 Task: Create a blank project AztecTech with privacy Public and default view as List and in the team Taskers . Create three sections in the project as To-Do, Doing and Done
Action: Mouse moved to (99, 295)
Screenshot: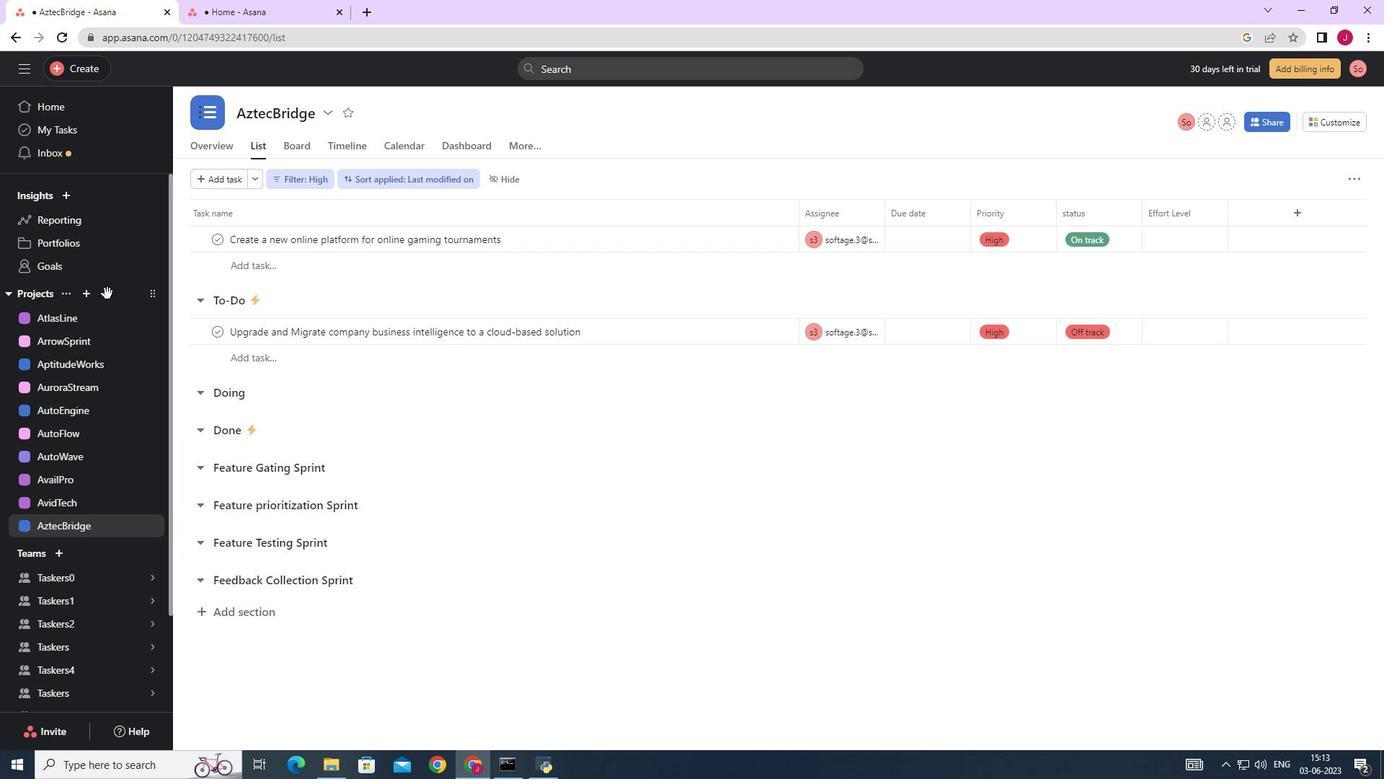 
Action: Mouse pressed left at (99, 295)
Screenshot: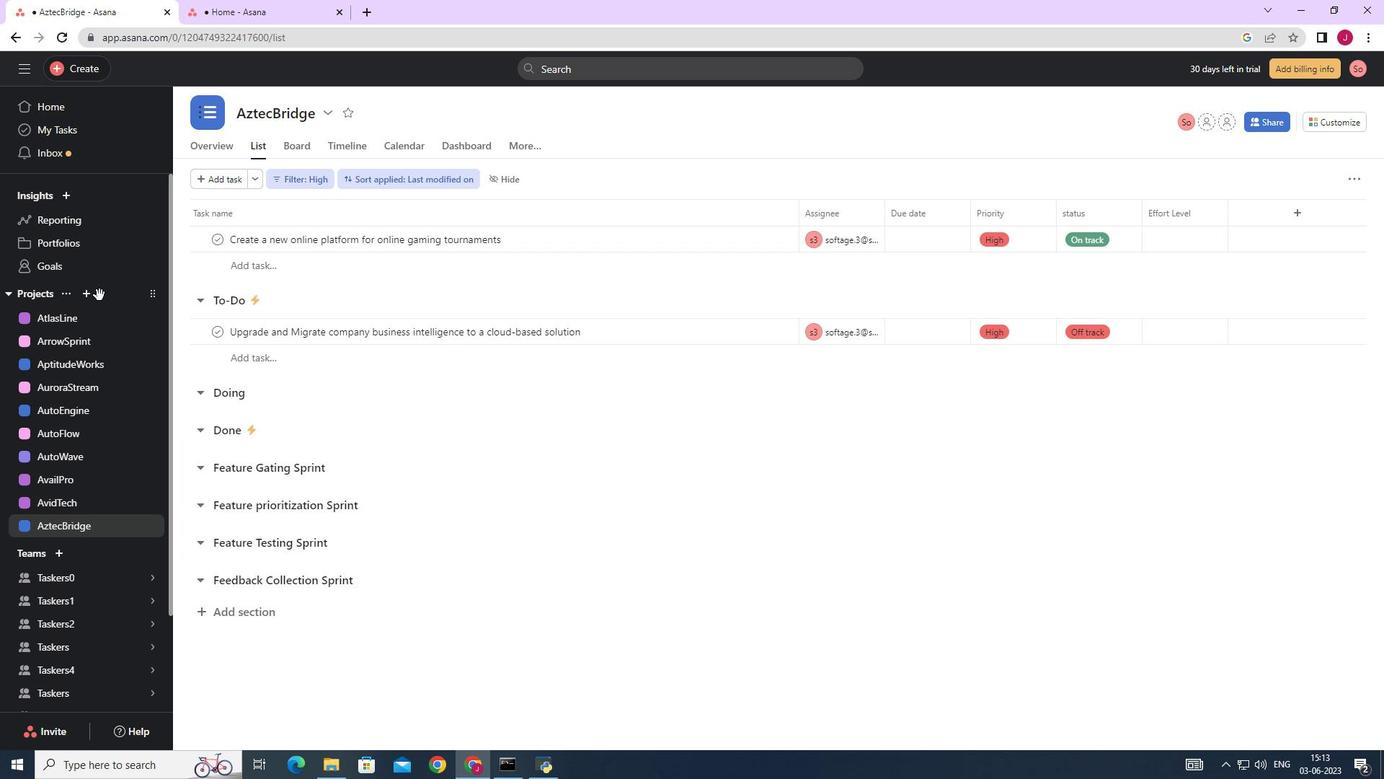 
Action: Mouse moved to (80, 299)
Screenshot: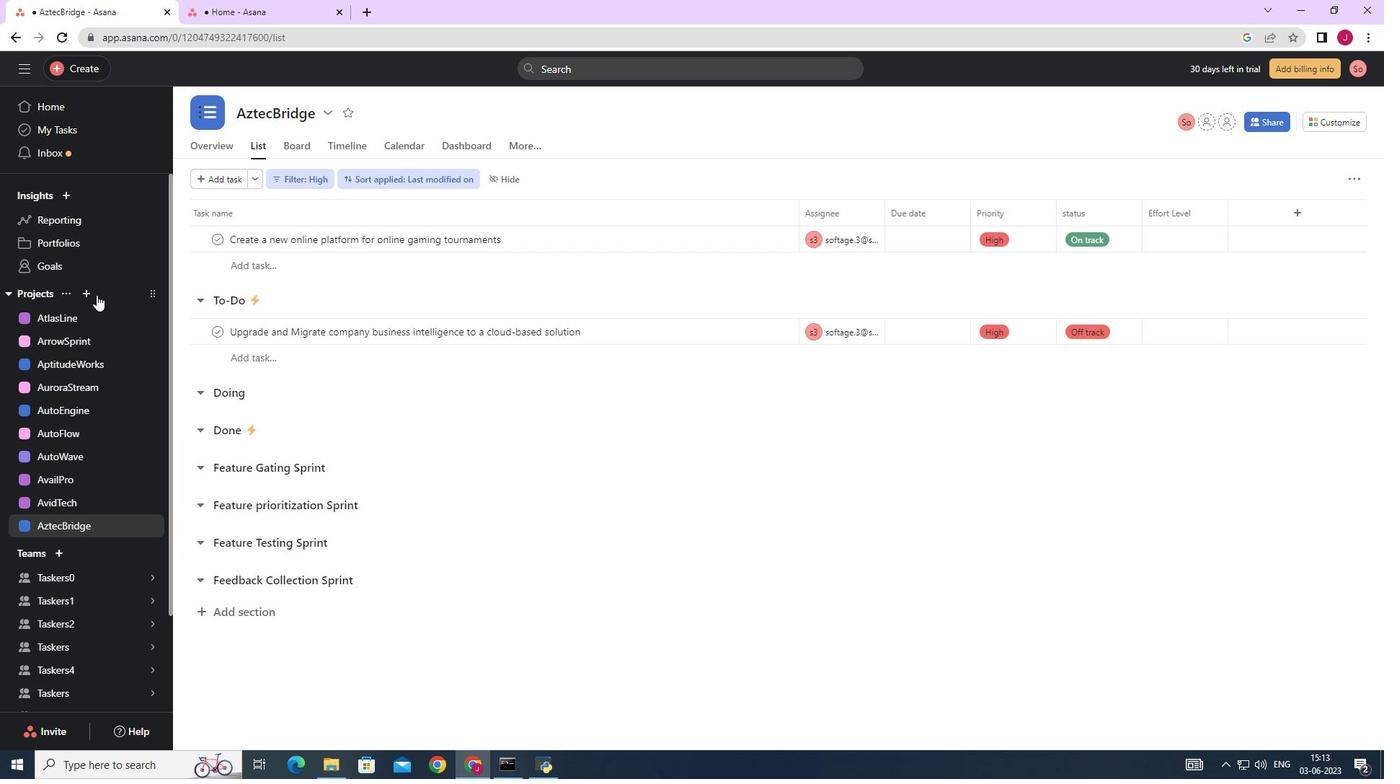 
Action: Mouse pressed left at (80, 299)
Screenshot: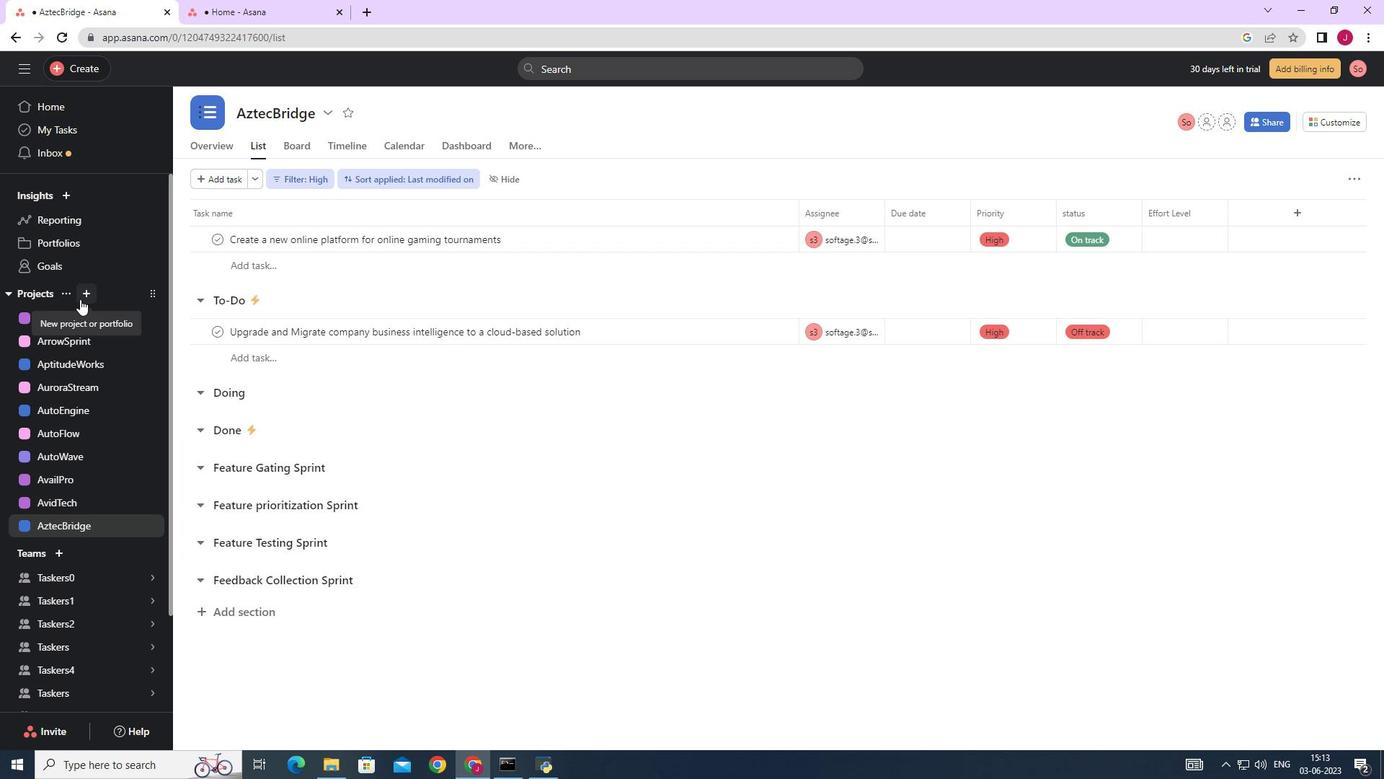 
Action: Mouse moved to (129, 319)
Screenshot: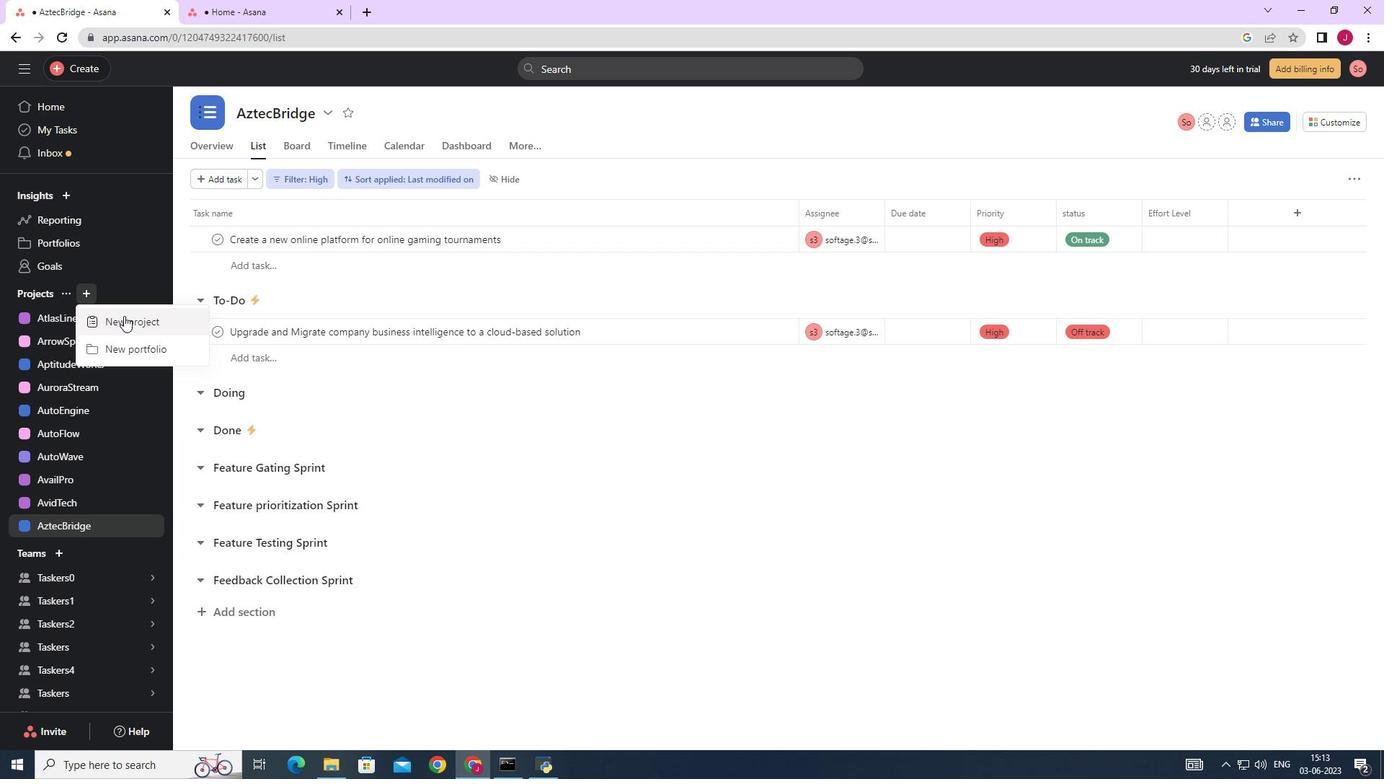 
Action: Mouse pressed left at (129, 319)
Screenshot: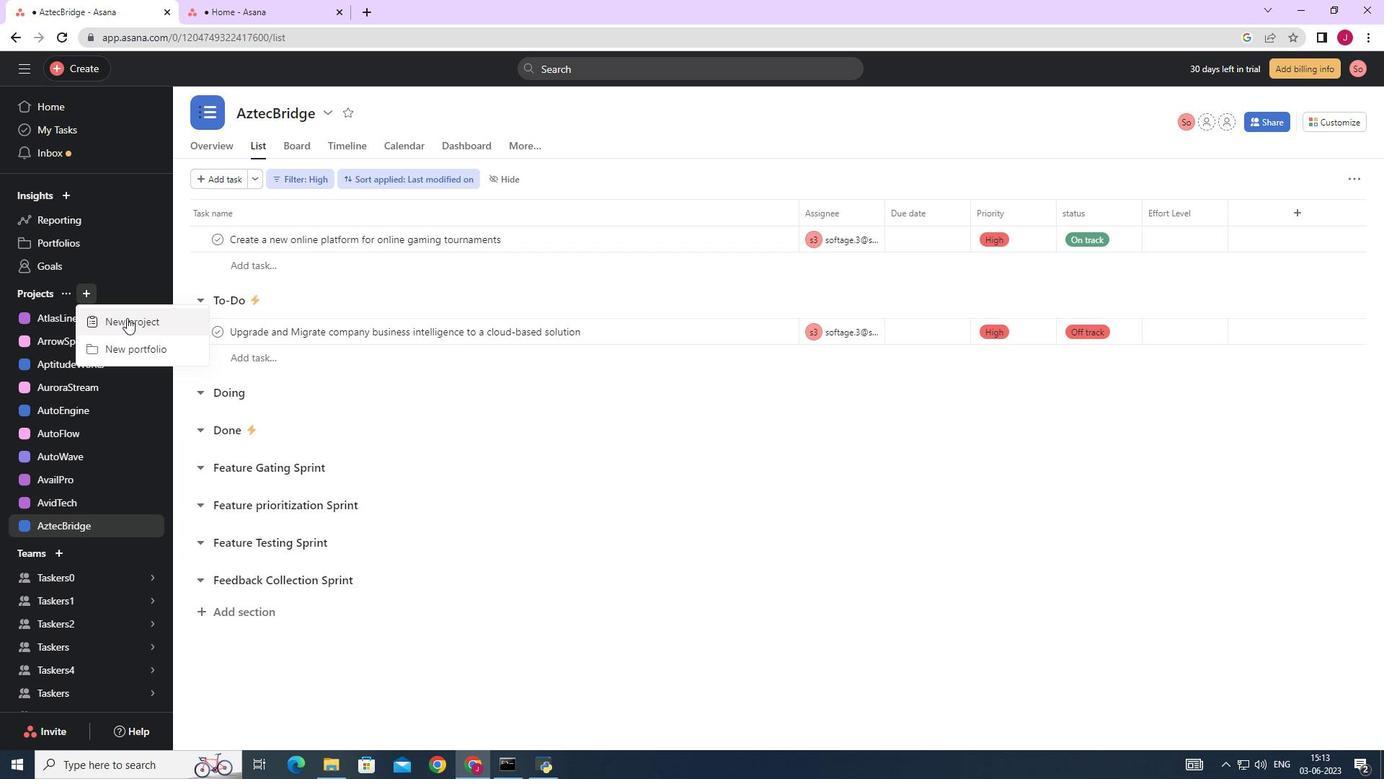 
Action: Mouse moved to (571, 292)
Screenshot: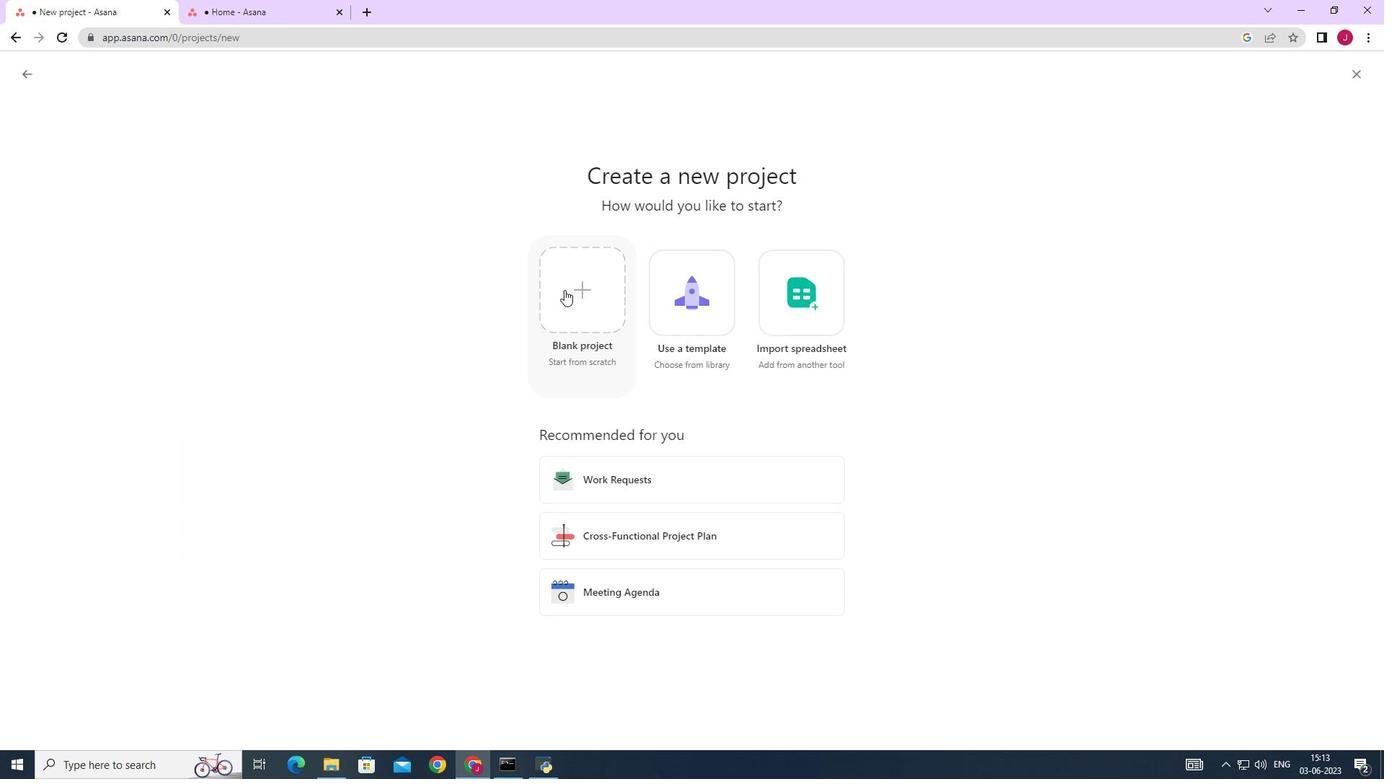 
Action: Mouse pressed left at (571, 292)
Screenshot: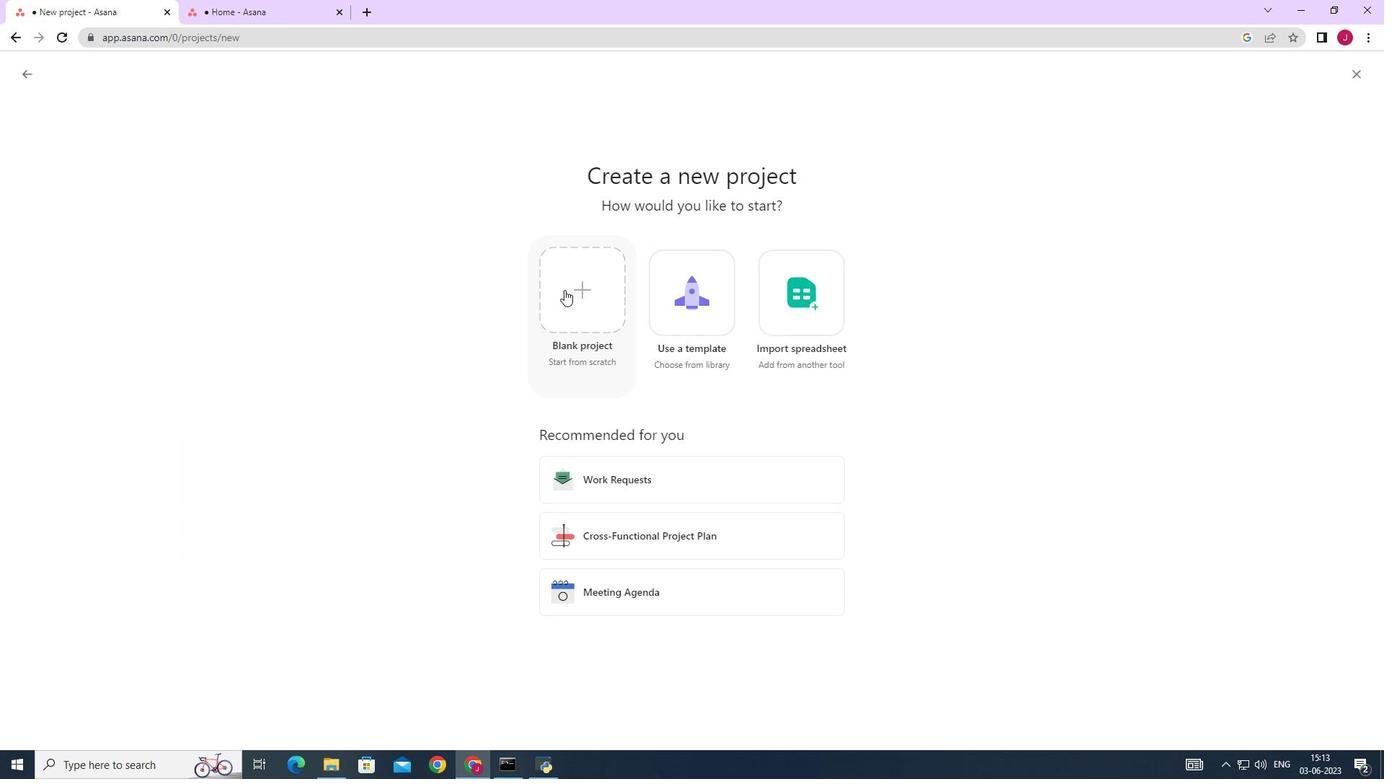 
Action: Mouse moved to (380, 186)
Screenshot: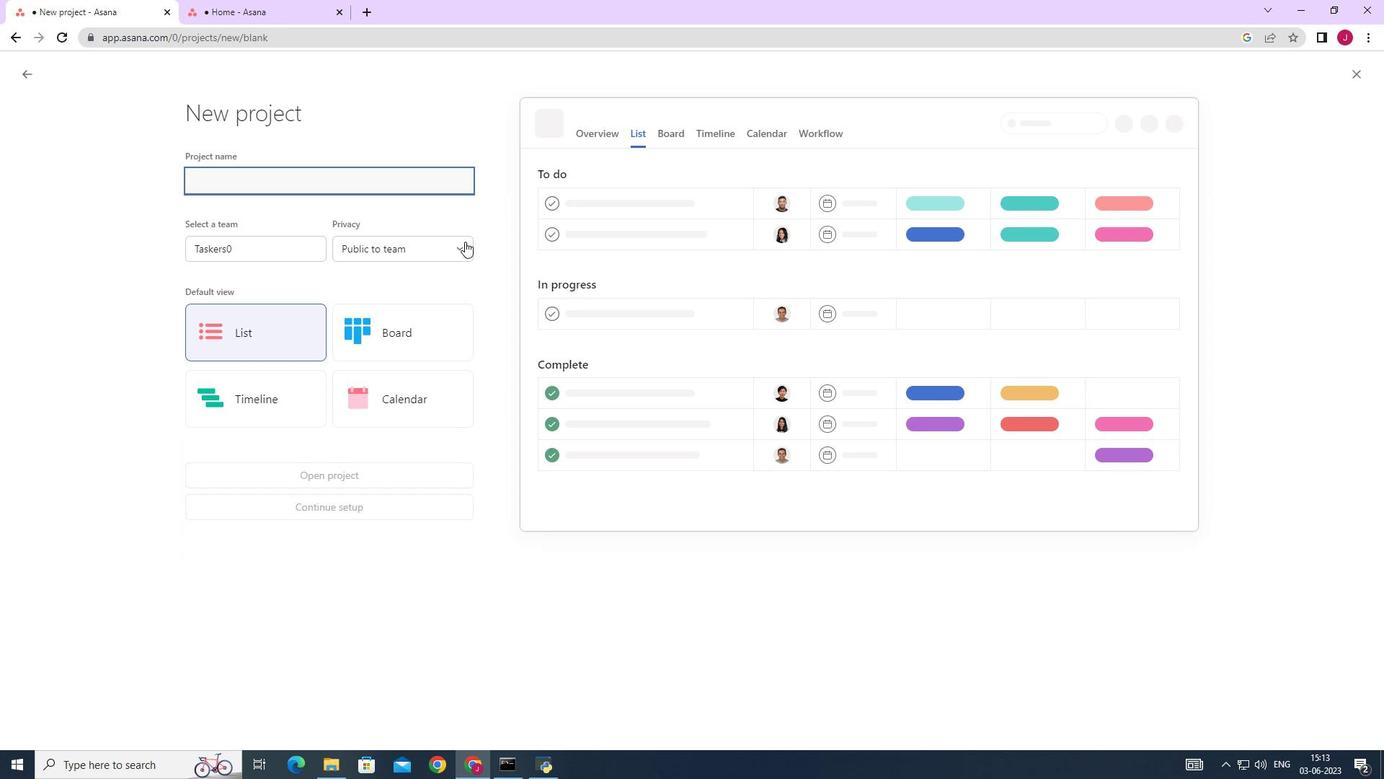 
Action: Key pressed <Key.caps_lock>A<Key.caps_lock>ztec<Key.space><Key.caps_lock><Key.backspace><Key.caps_lock><Key.caps_lock>T<Key.caps_lock>ech
Screenshot: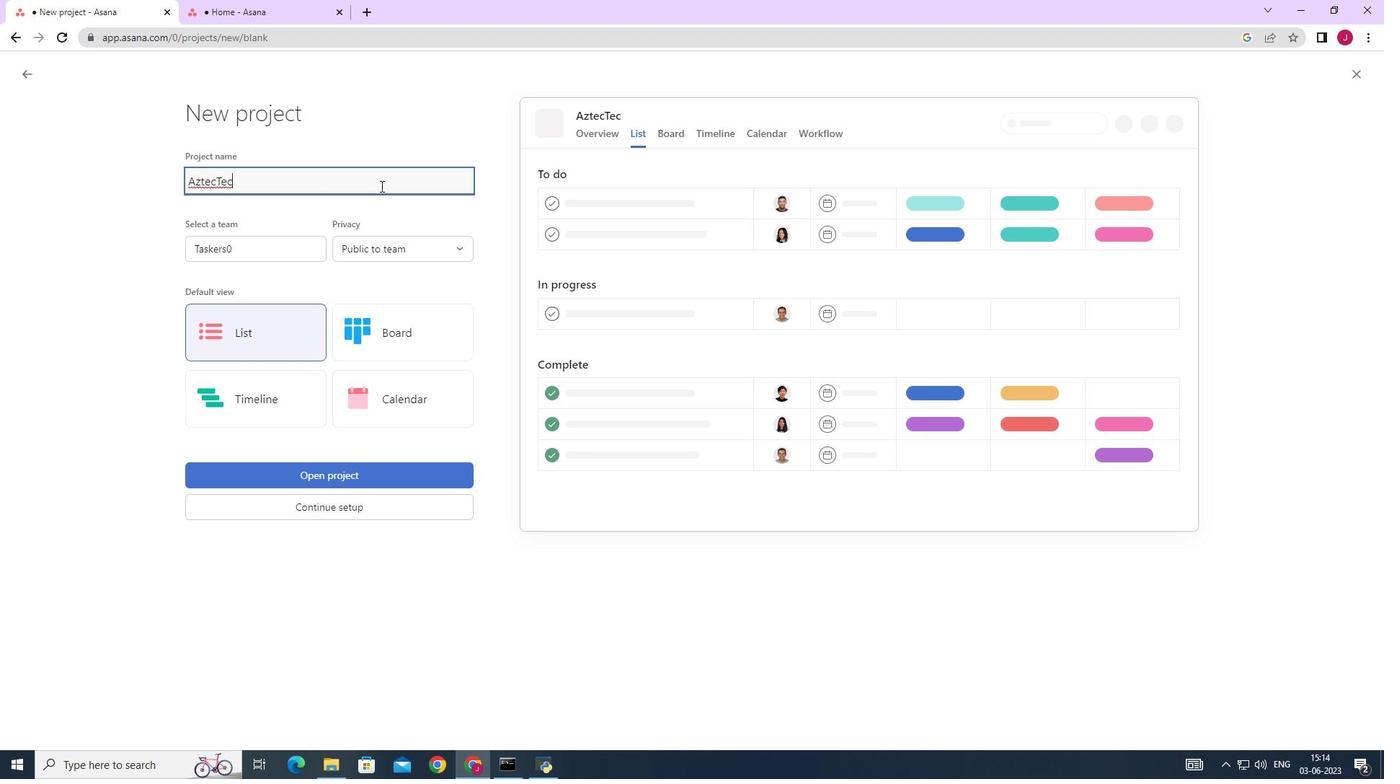 
Action: Mouse moved to (300, 239)
Screenshot: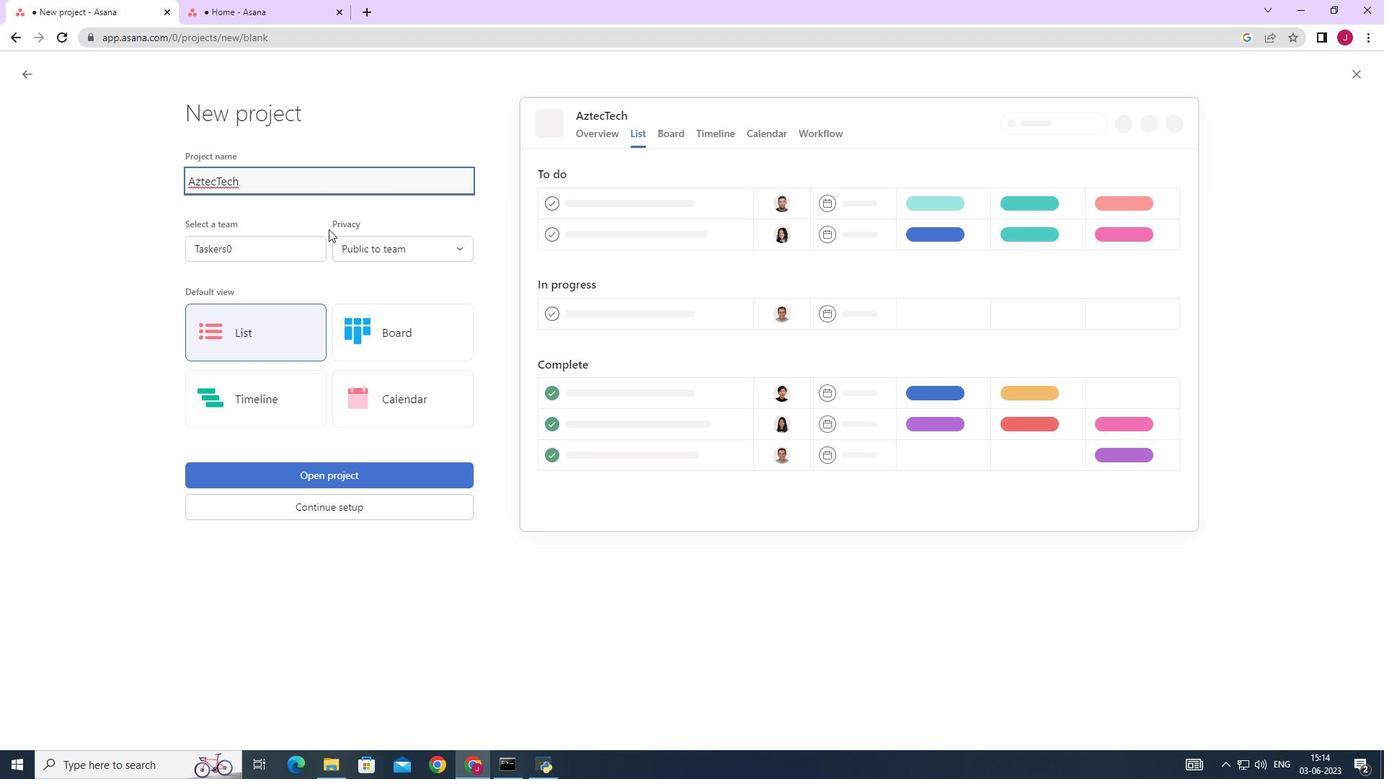 
Action: Mouse pressed left at (300, 239)
Screenshot: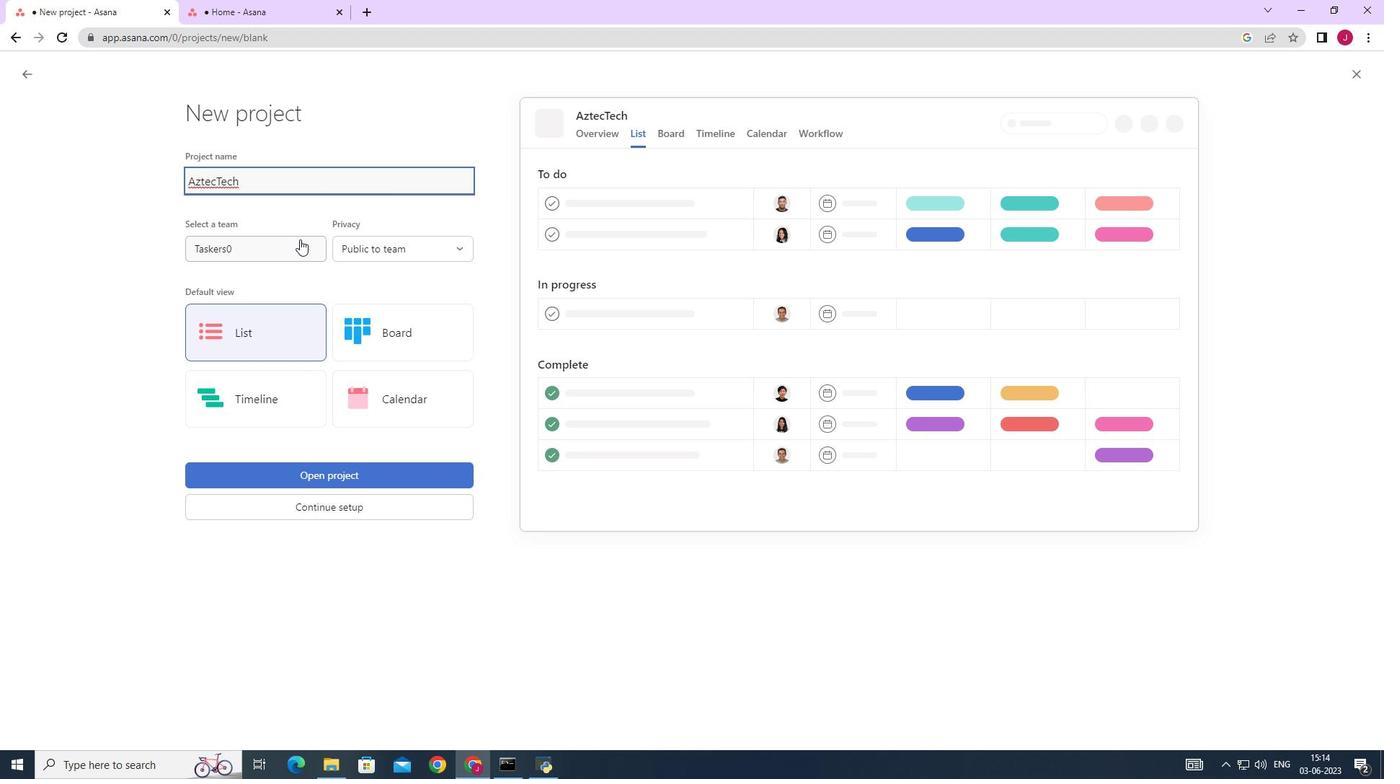 
Action: Mouse moved to (304, 268)
Screenshot: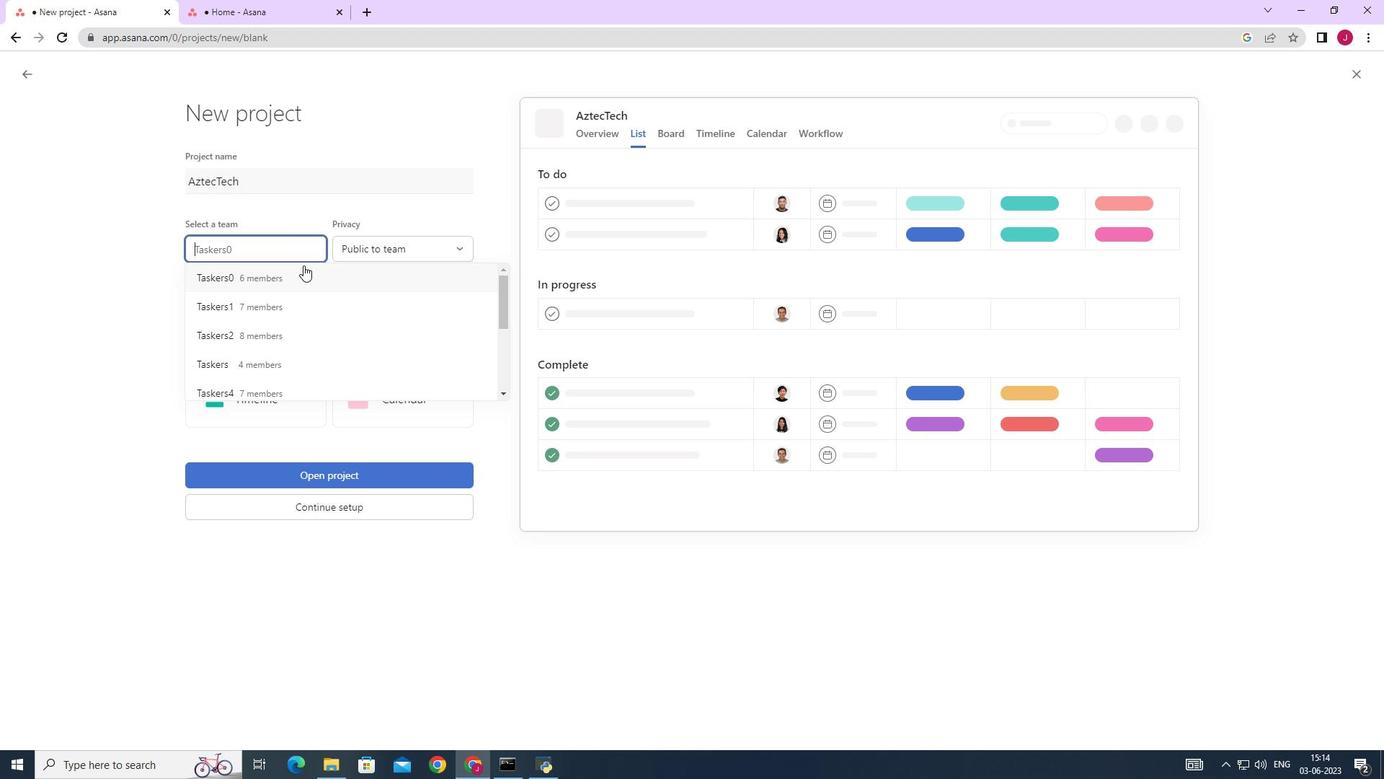 
Action: Mouse pressed left at (304, 268)
Screenshot: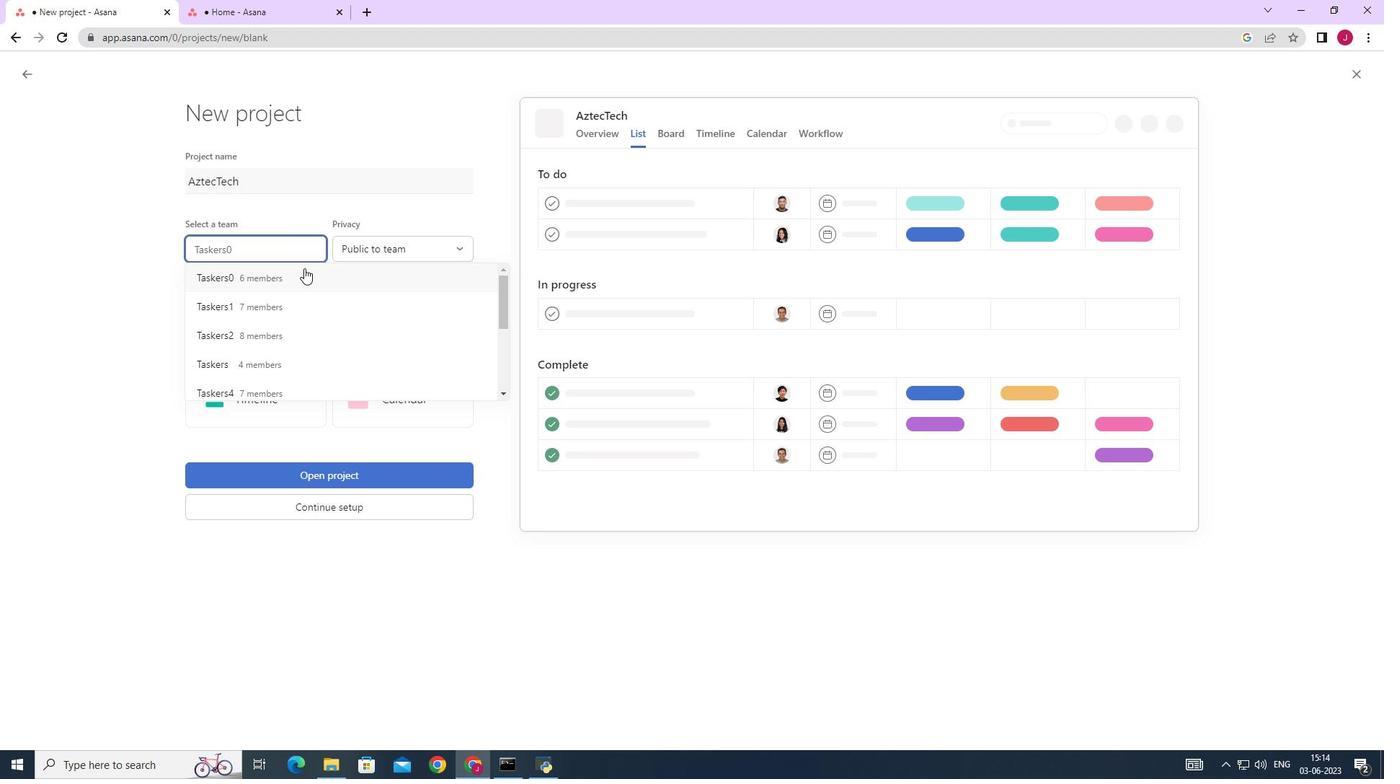 
Action: Mouse moved to (406, 238)
Screenshot: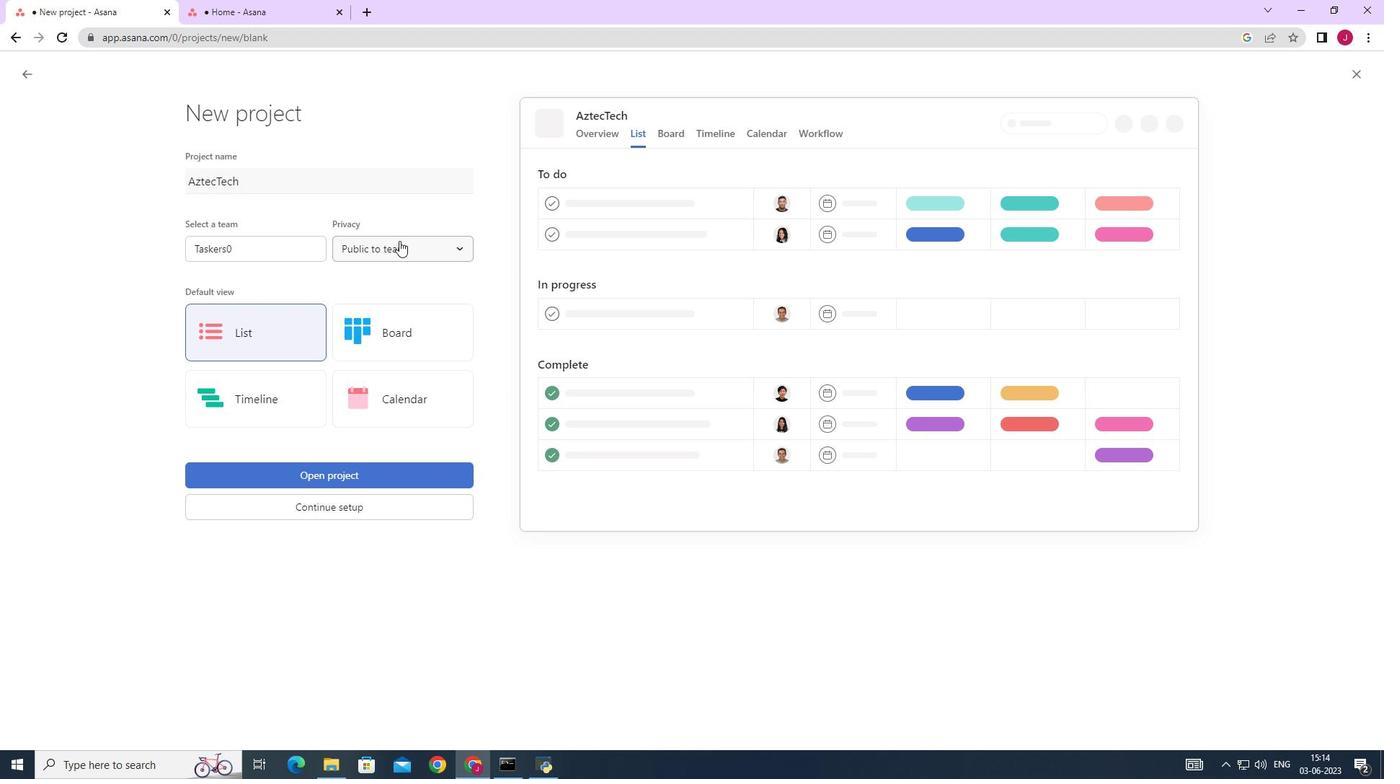 
Action: Mouse pressed left at (406, 238)
Screenshot: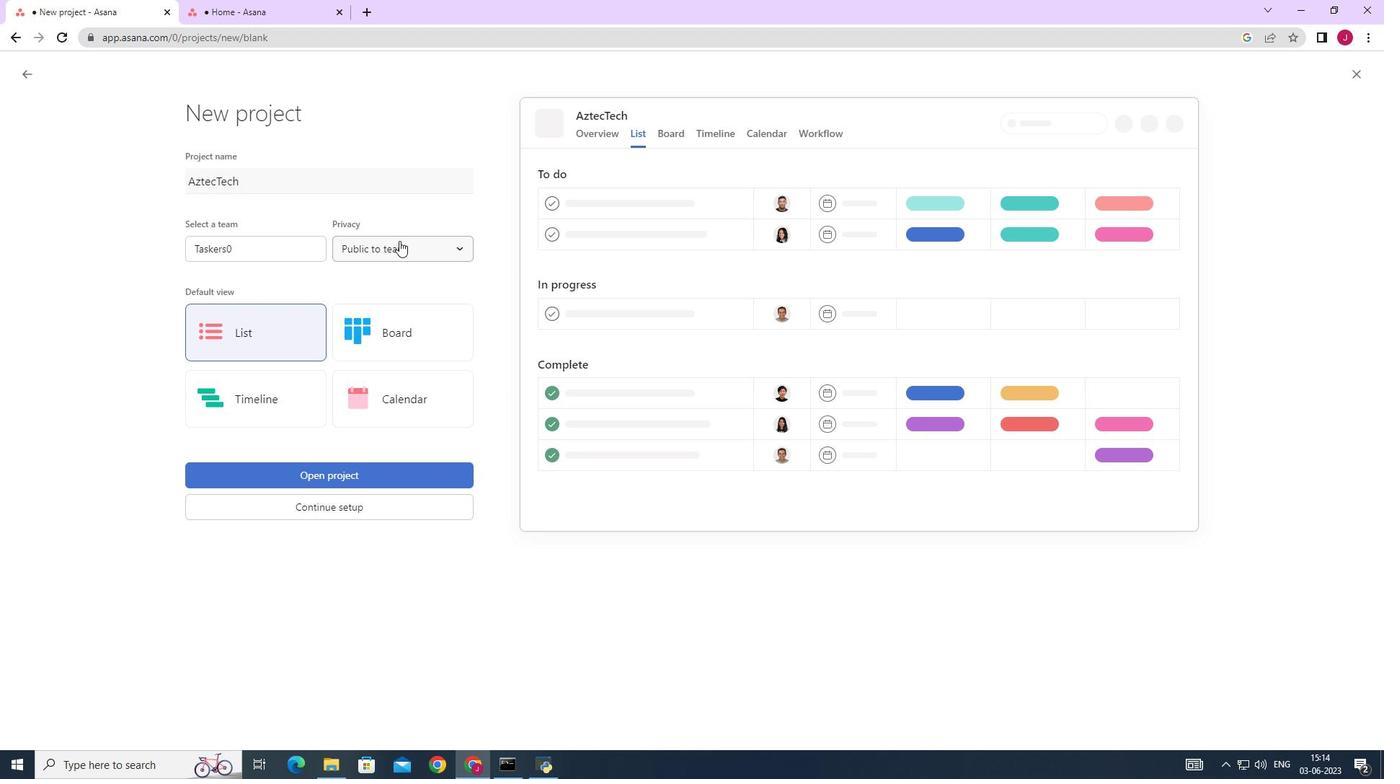
Action: Mouse moved to (412, 271)
Screenshot: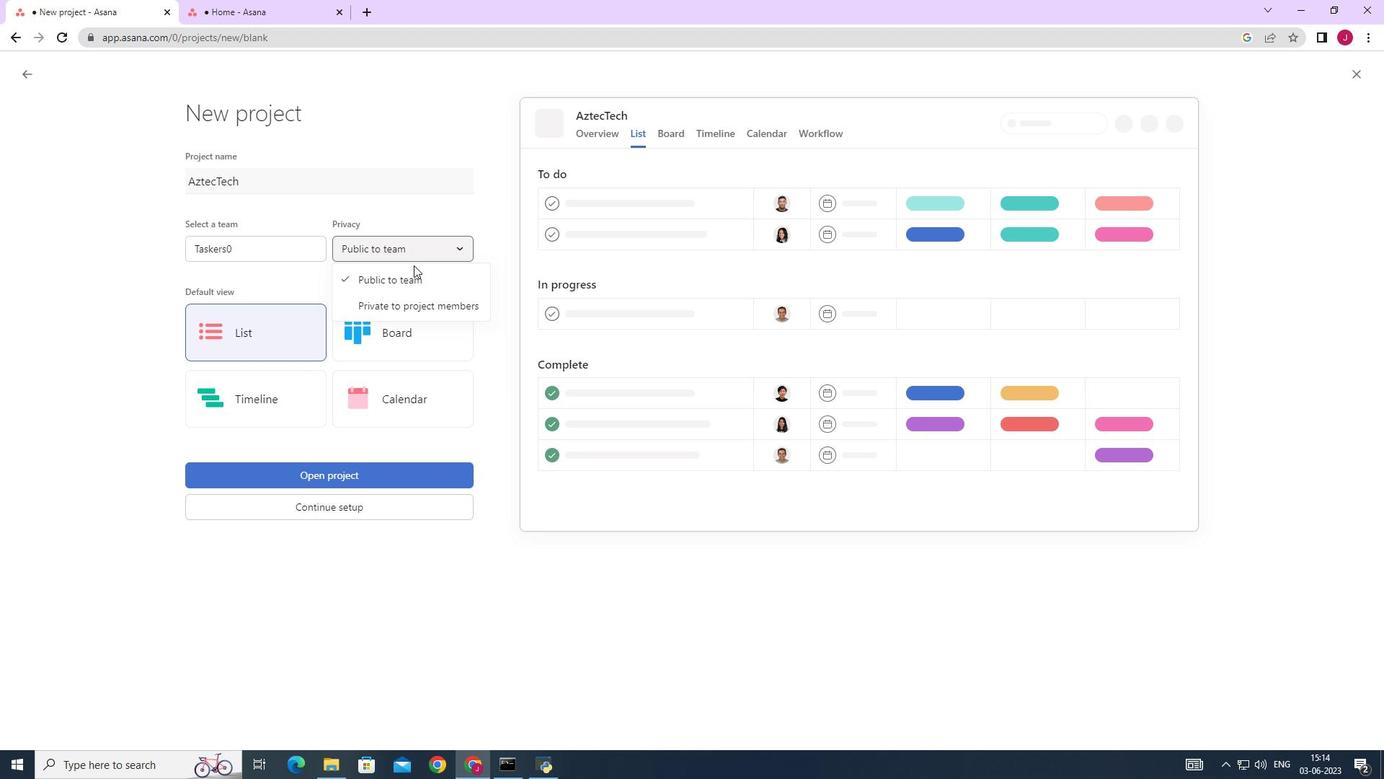 
Action: Mouse pressed left at (412, 271)
Screenshot: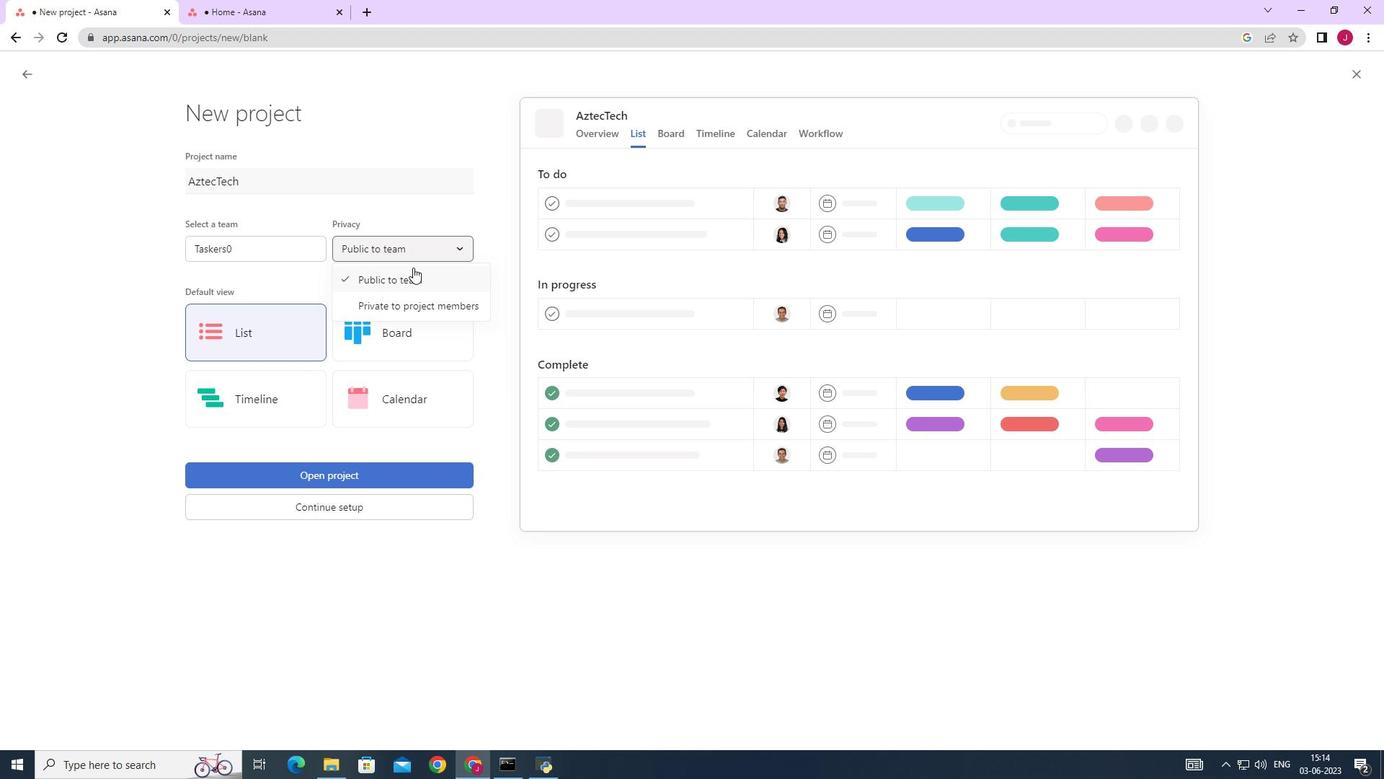 
Action: Mouse moved to (289, 339)
Screenshot: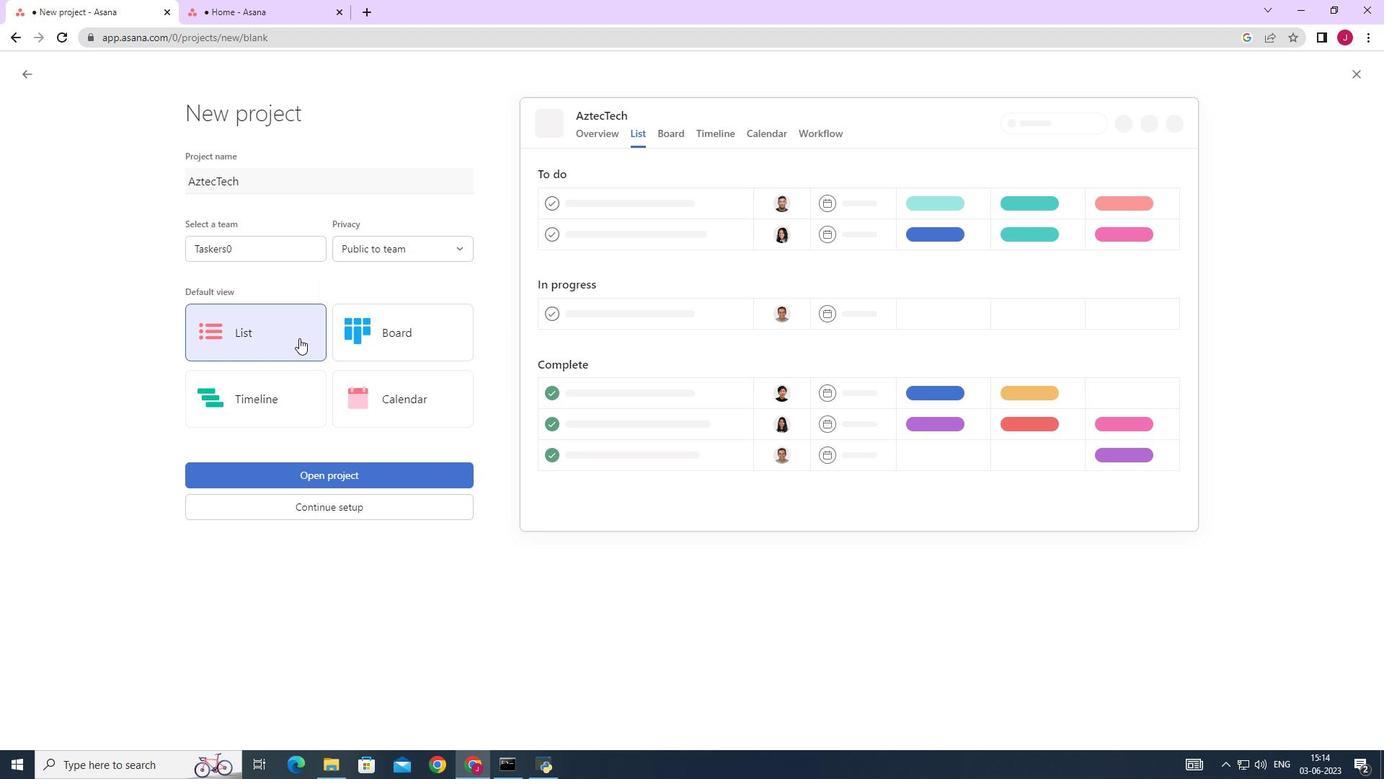 
Action: Mouse pressed left at (289, 339)
Screenshot: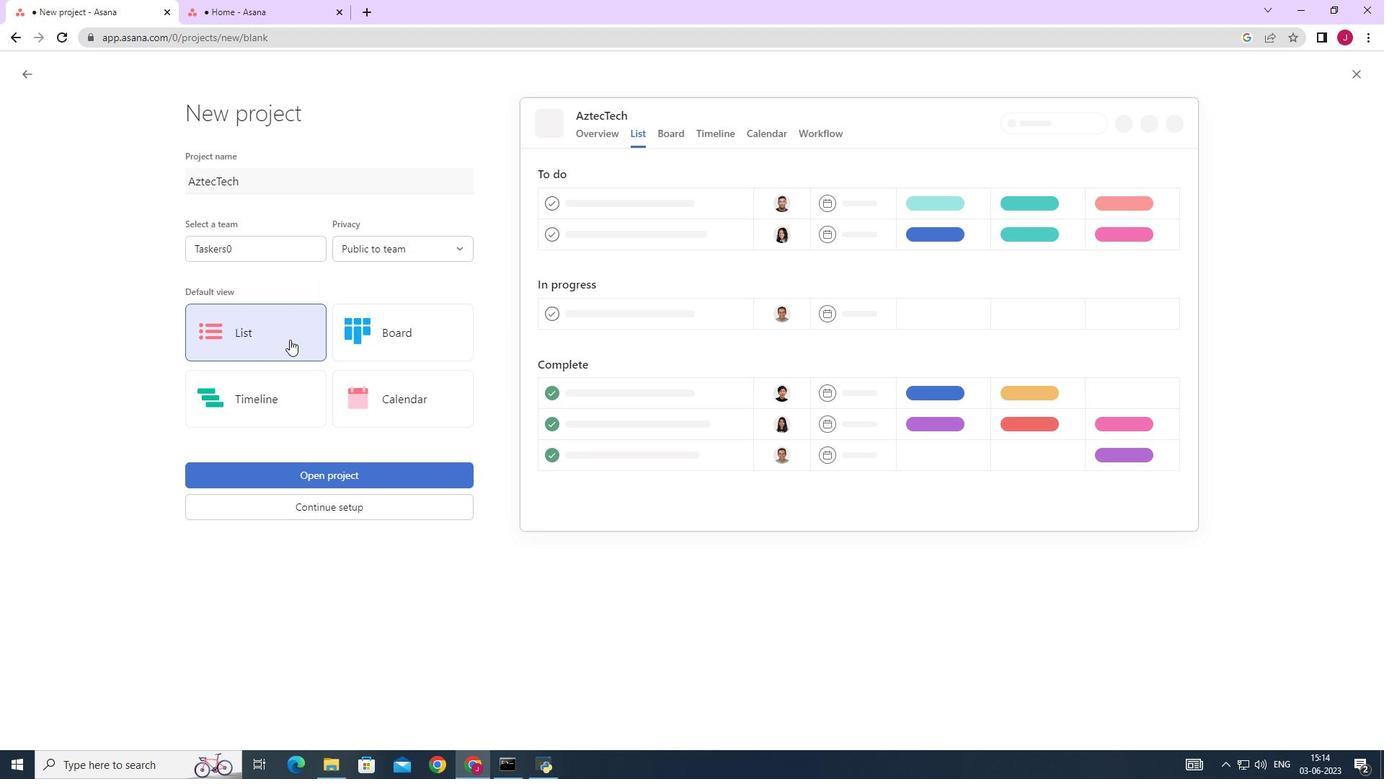 
Action: Mouse moved to (355, 476)
Screenshot: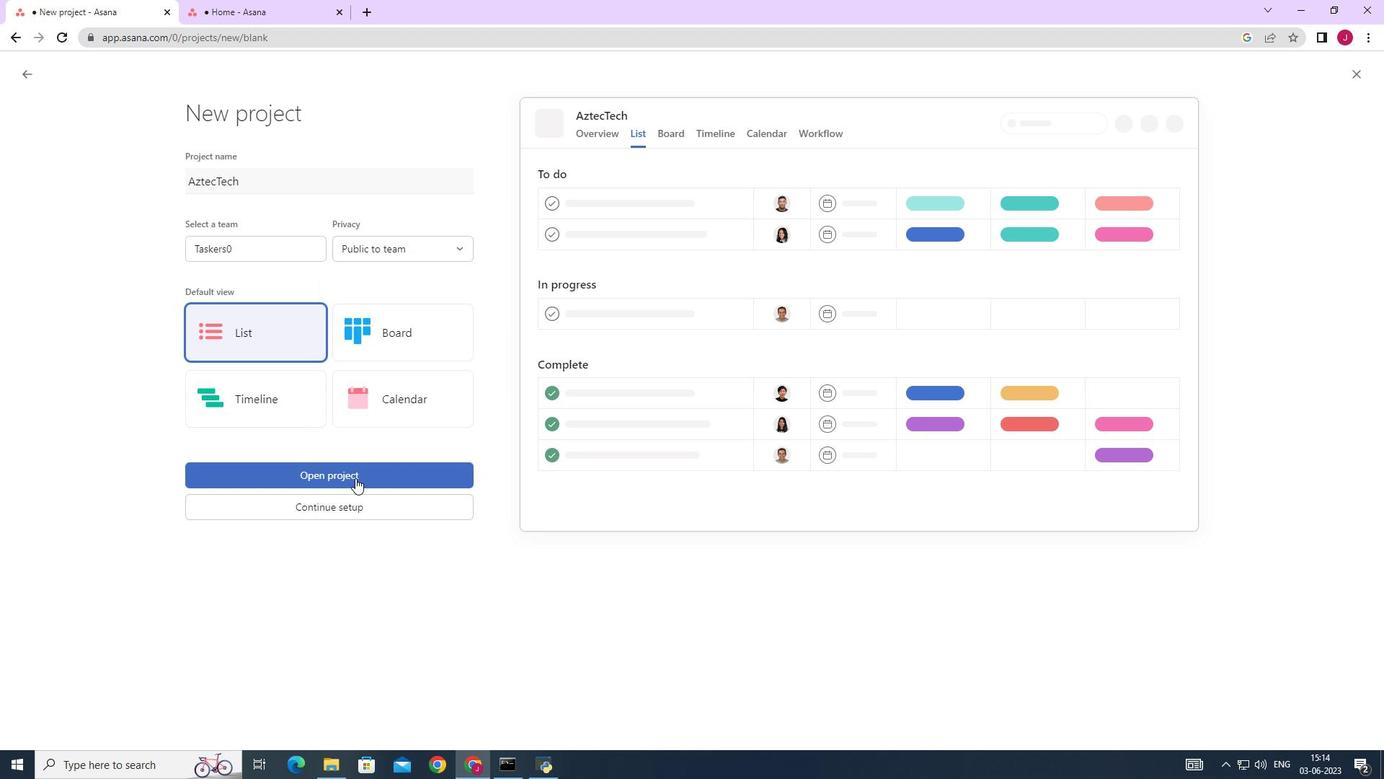 
Action: Mouse pressed left at (355, 476)
Screenshot: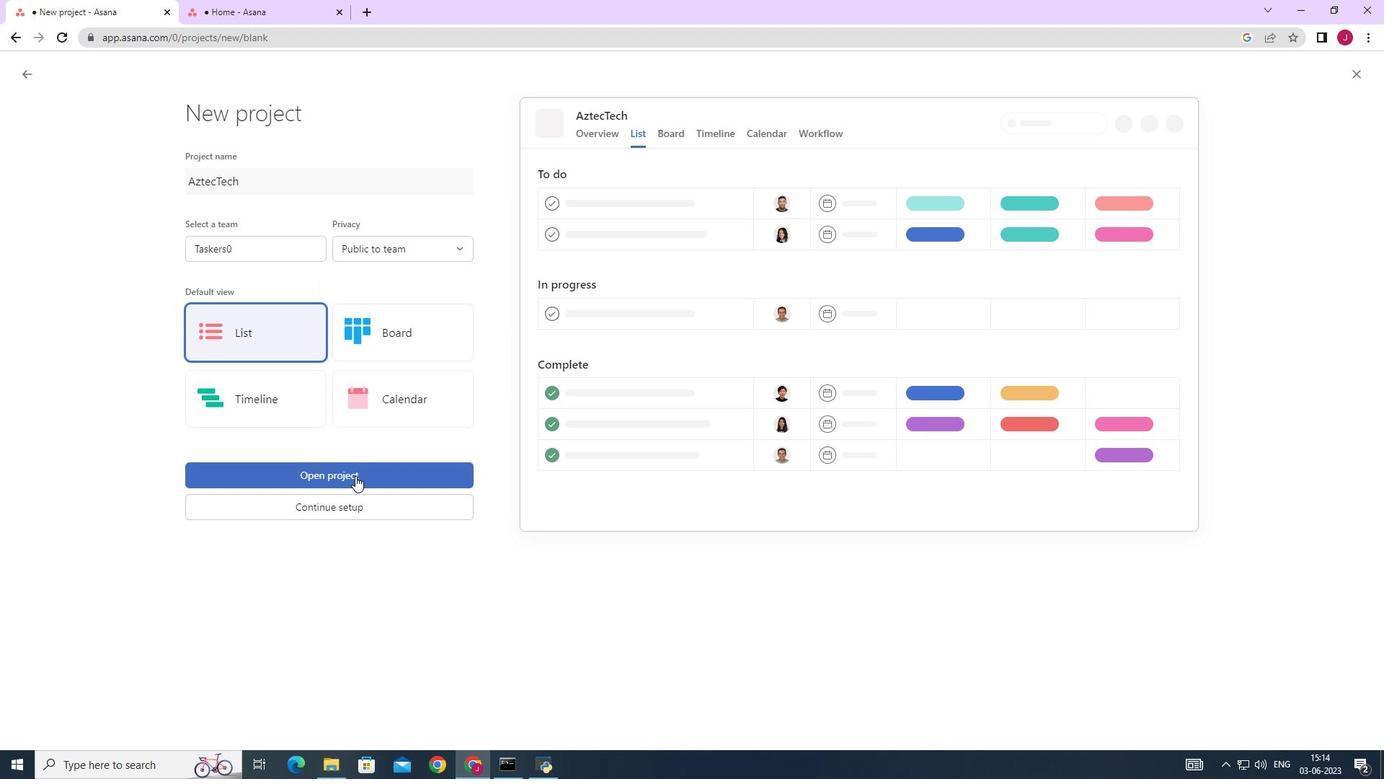 
Action: Mouse moved to (256, 322)
Screenshot: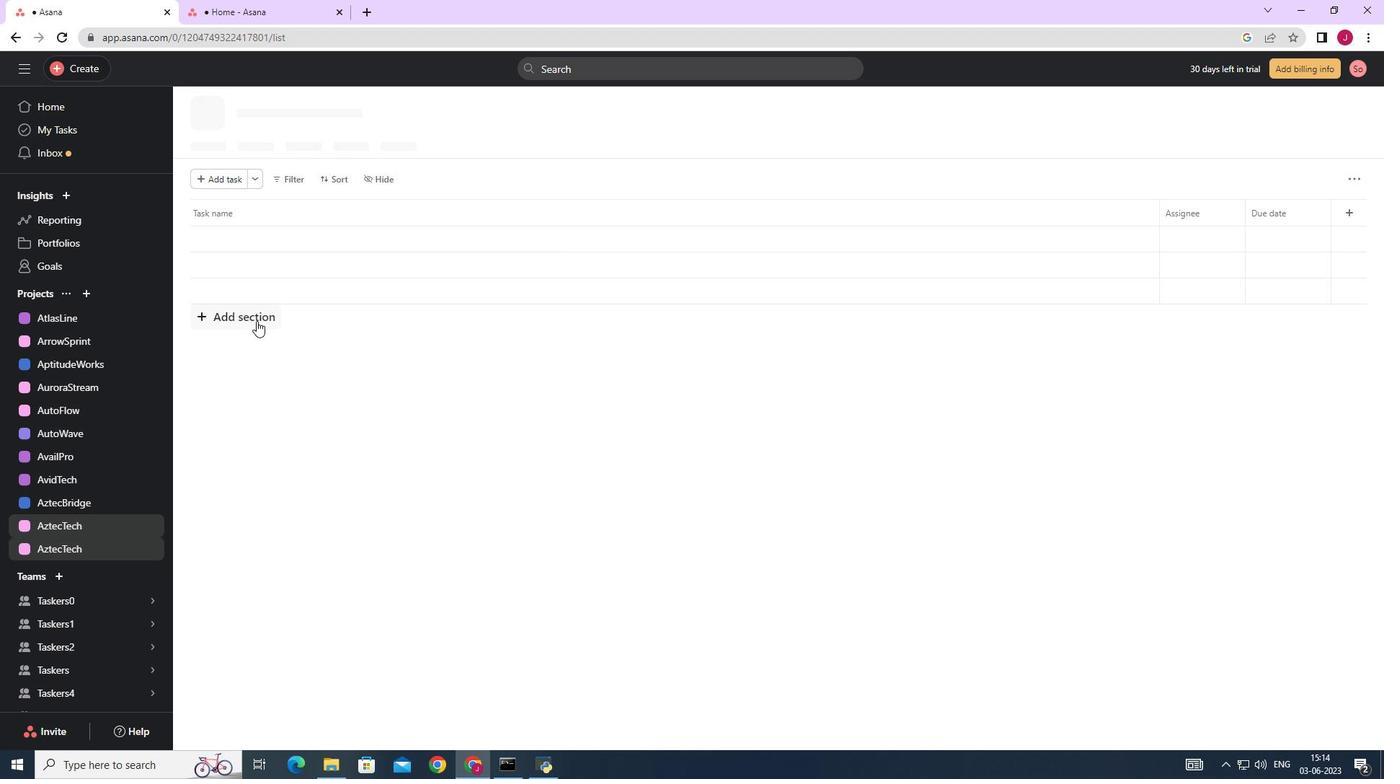 
Action: Mouse pressed left at (256, 322)
Screenshot: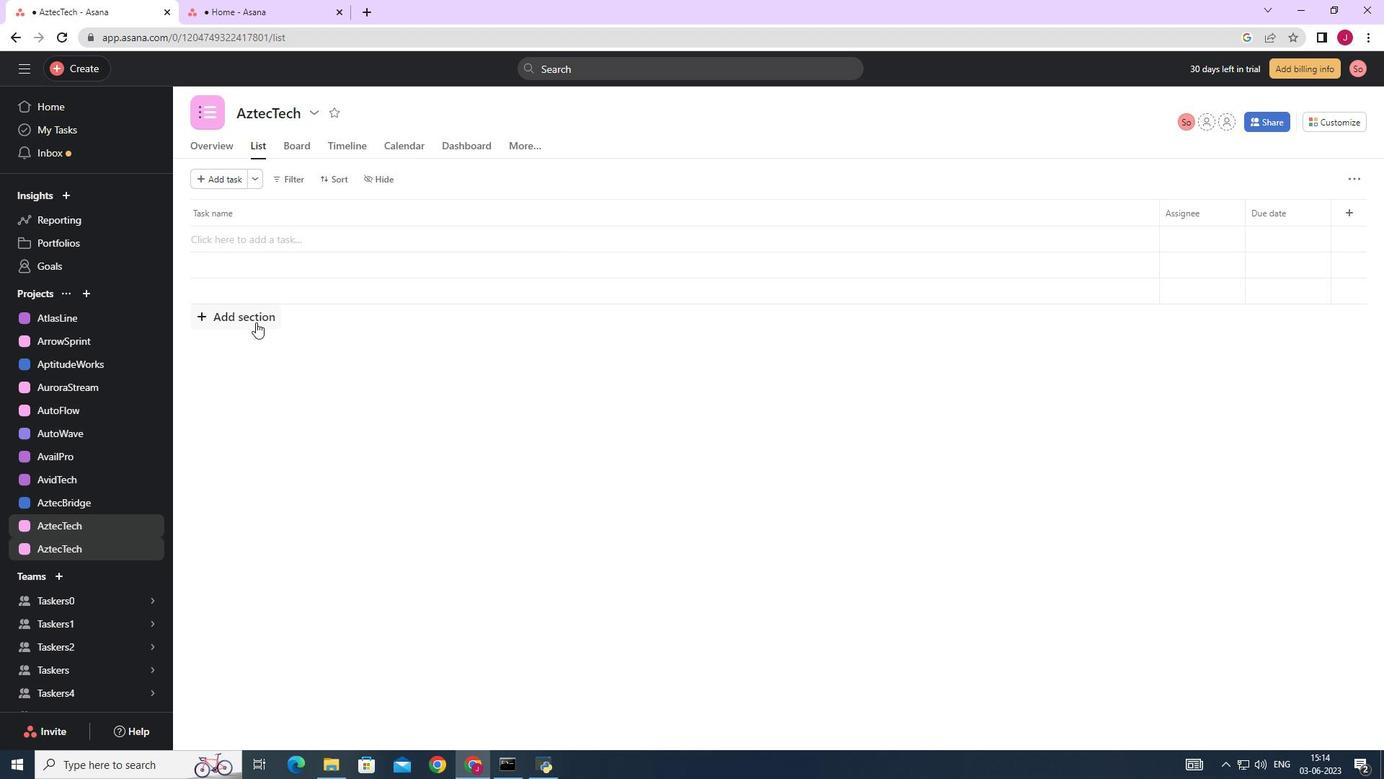 
Action: Mouse moved to (300, 248)
Screenshot: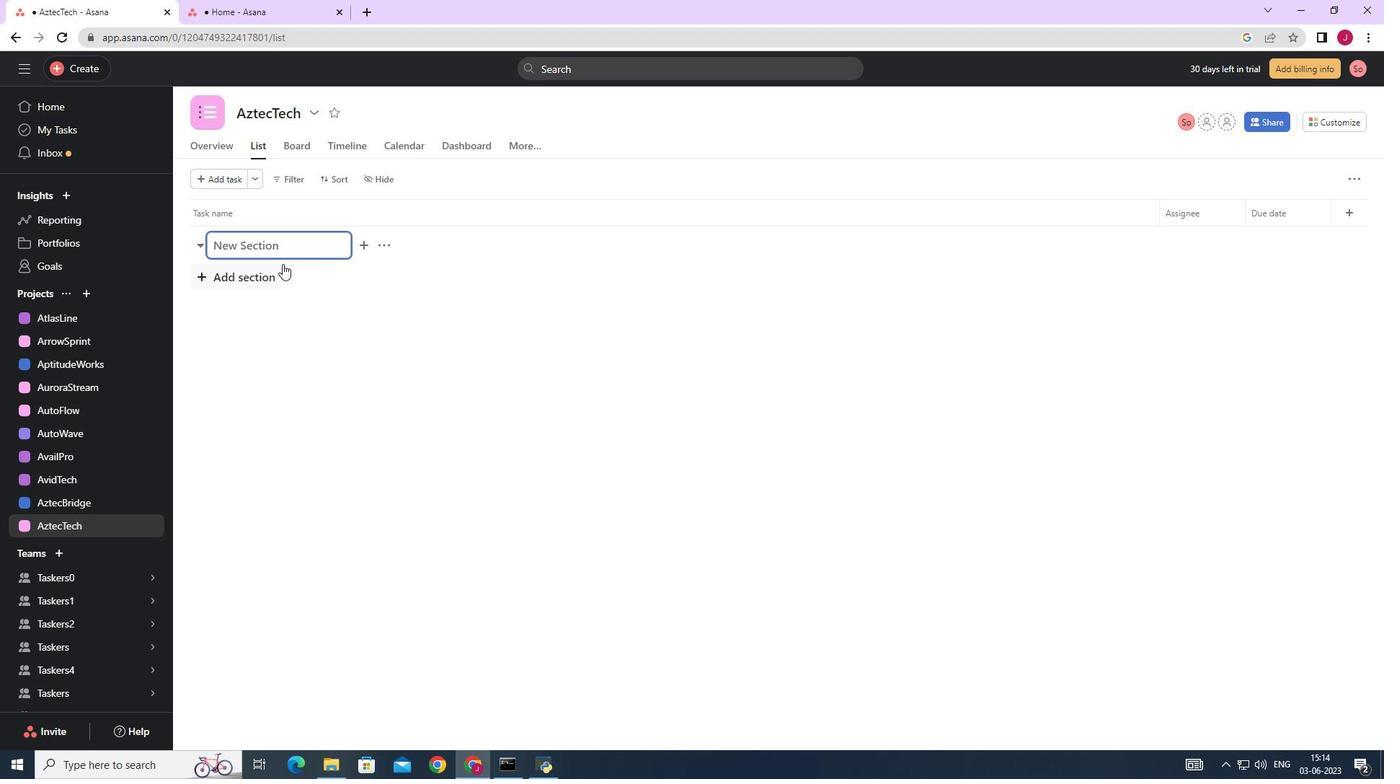 
Action: Key pressed <Key.caps_lock>T<Key.caps_lock>o-<Key.caps_lock>D<Key.caps_lock>o
Screenshot: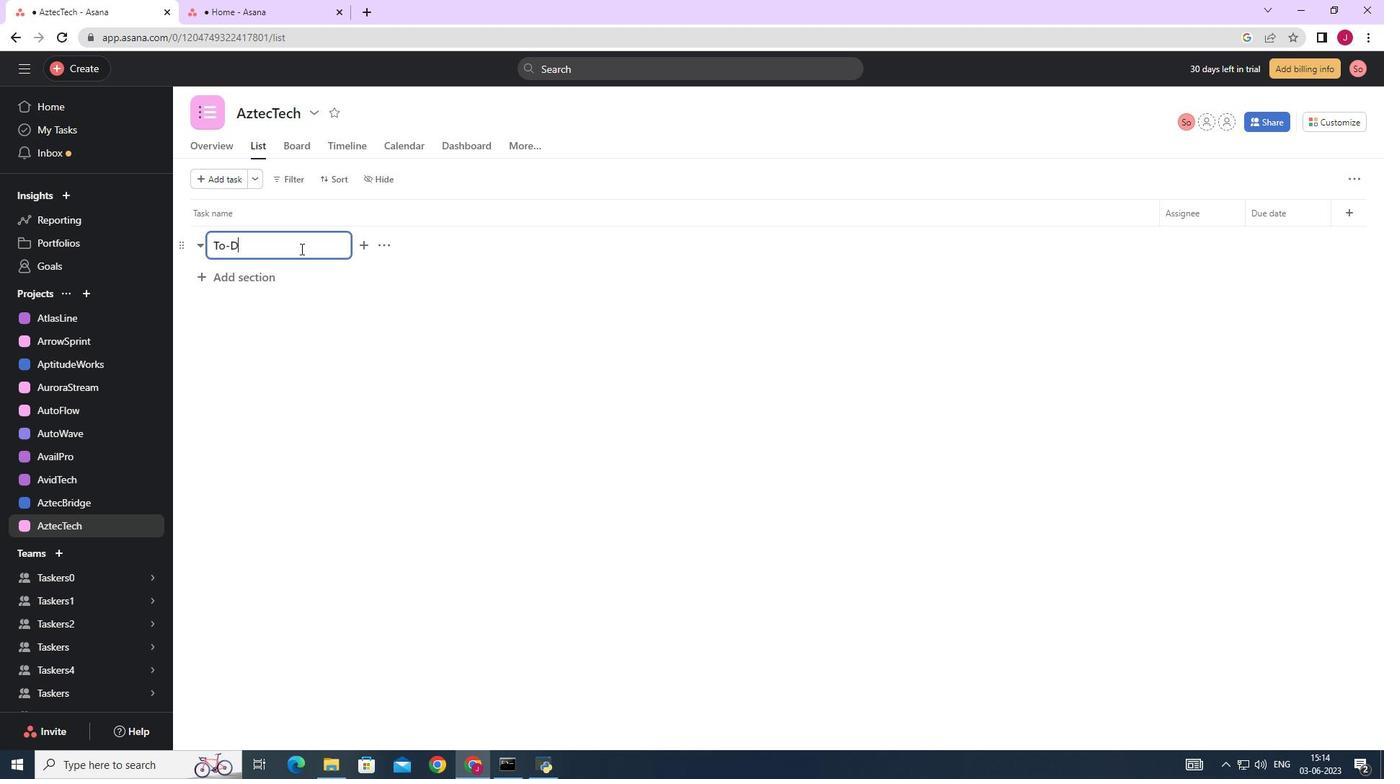 
Action: Mouse moved to (252, 270)
Screenshot: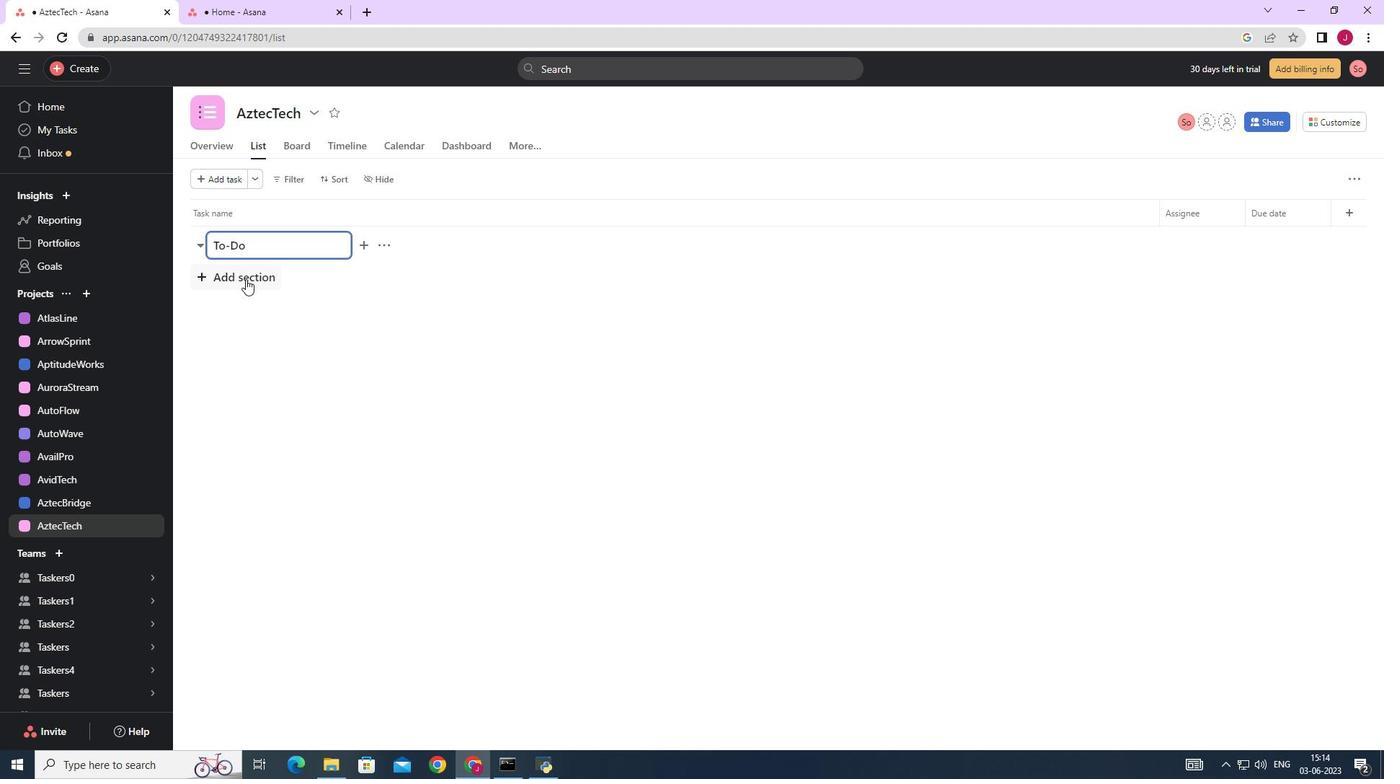 
Action: Mouse pressed left at (252, 270)
Screenshot: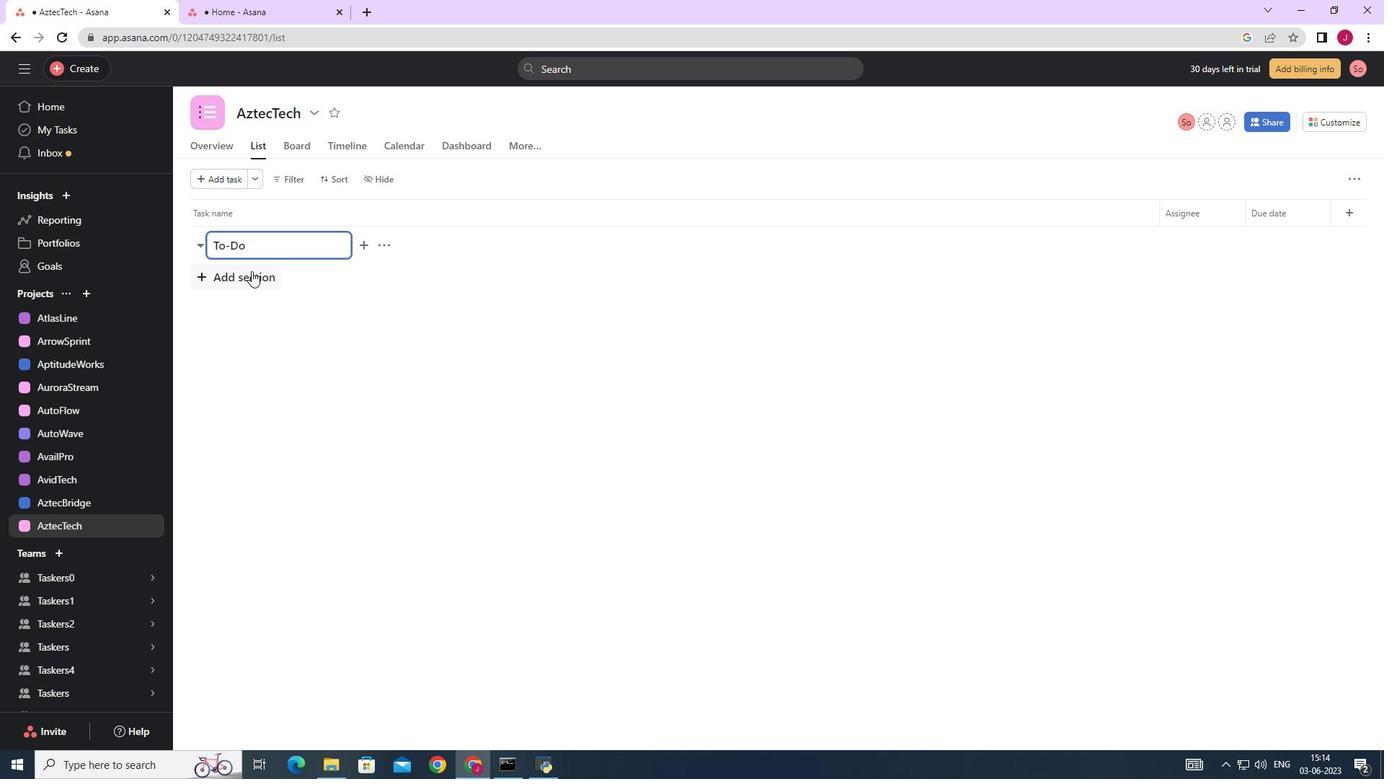 
Action: Mouse moved to (253, 270)
Screenshot: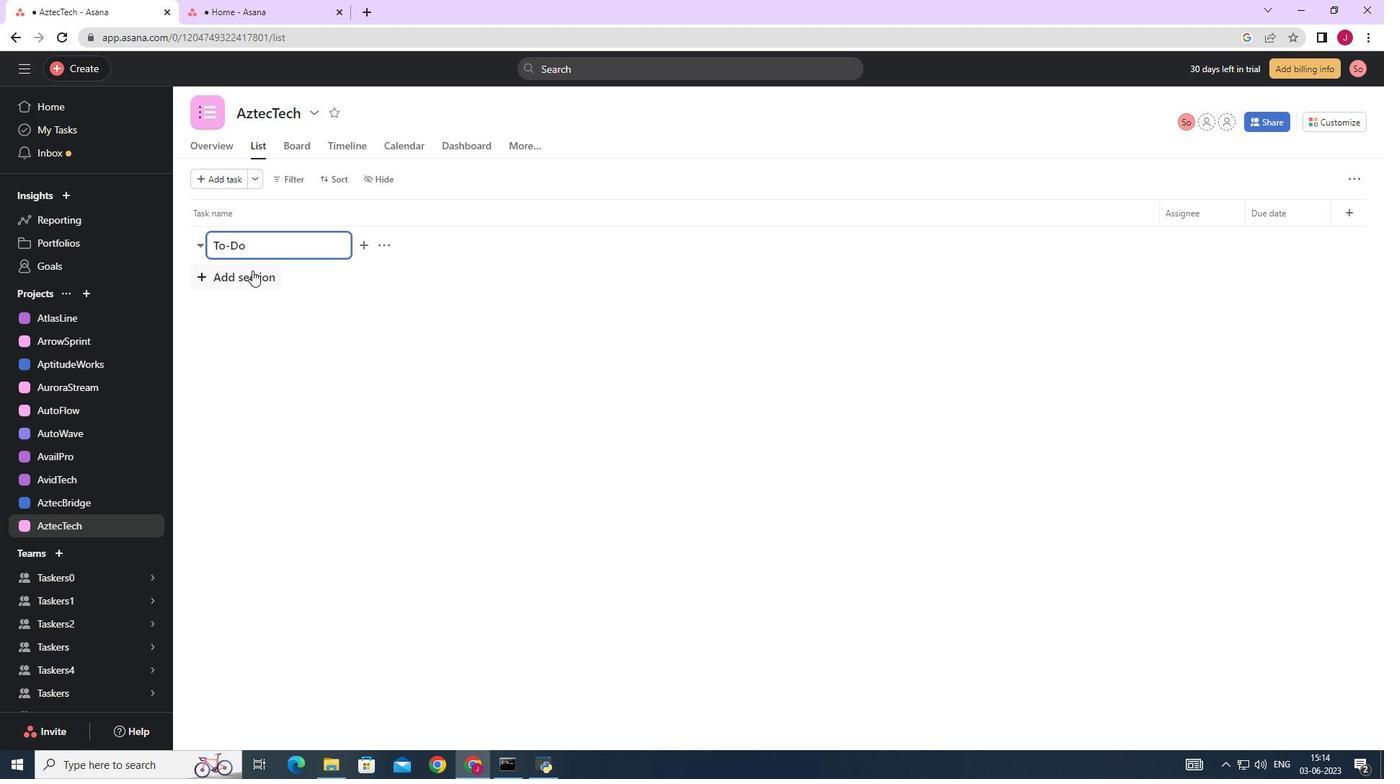 
Action: Key pressed <Key.caps_lock>D<Key.caps_lock>oing
Screenshot: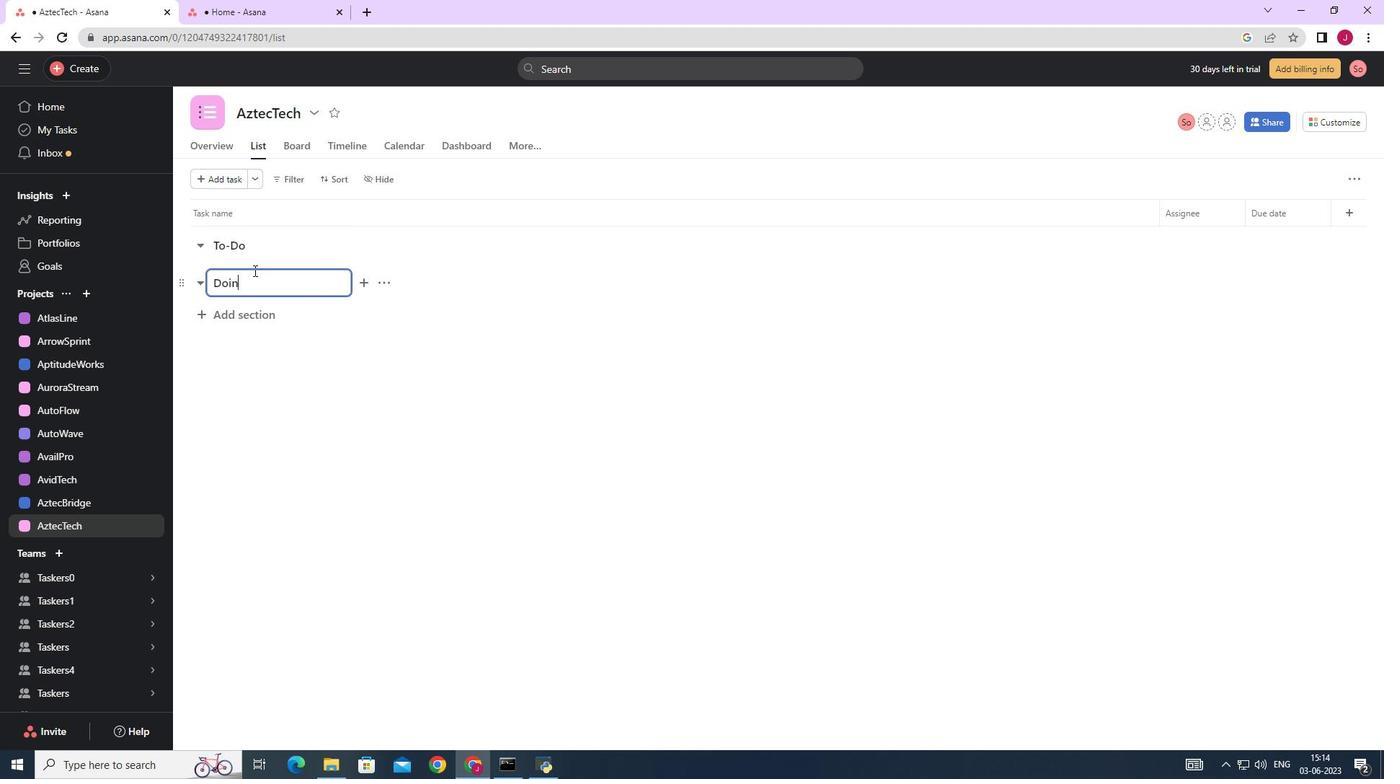 
Action: Mouse moved to (256, 310)
Screenshot: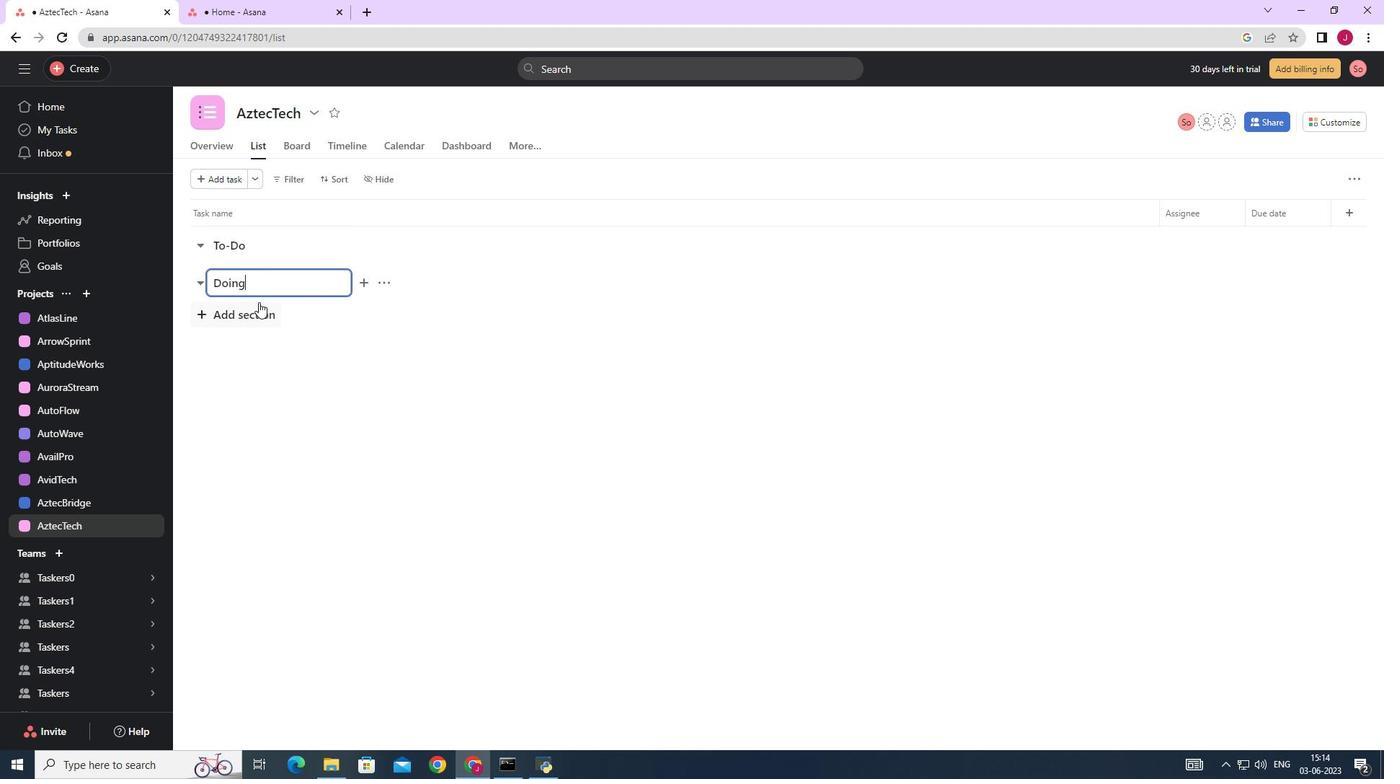 
Action: Mouse pressed left at (256, 310)
Screenshot: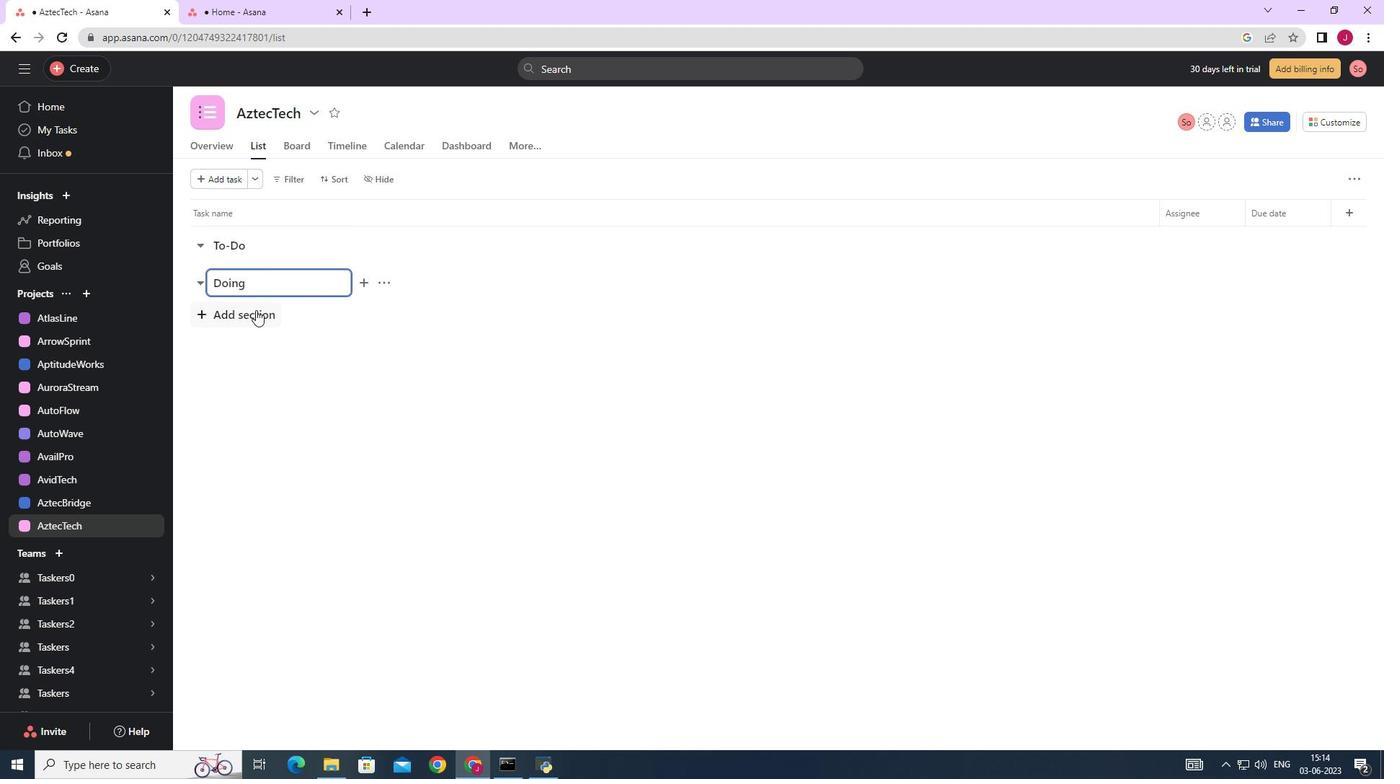 
Action: Key pressed <Key.caps_lock>D<Key.caps_lock>one
Screenshot: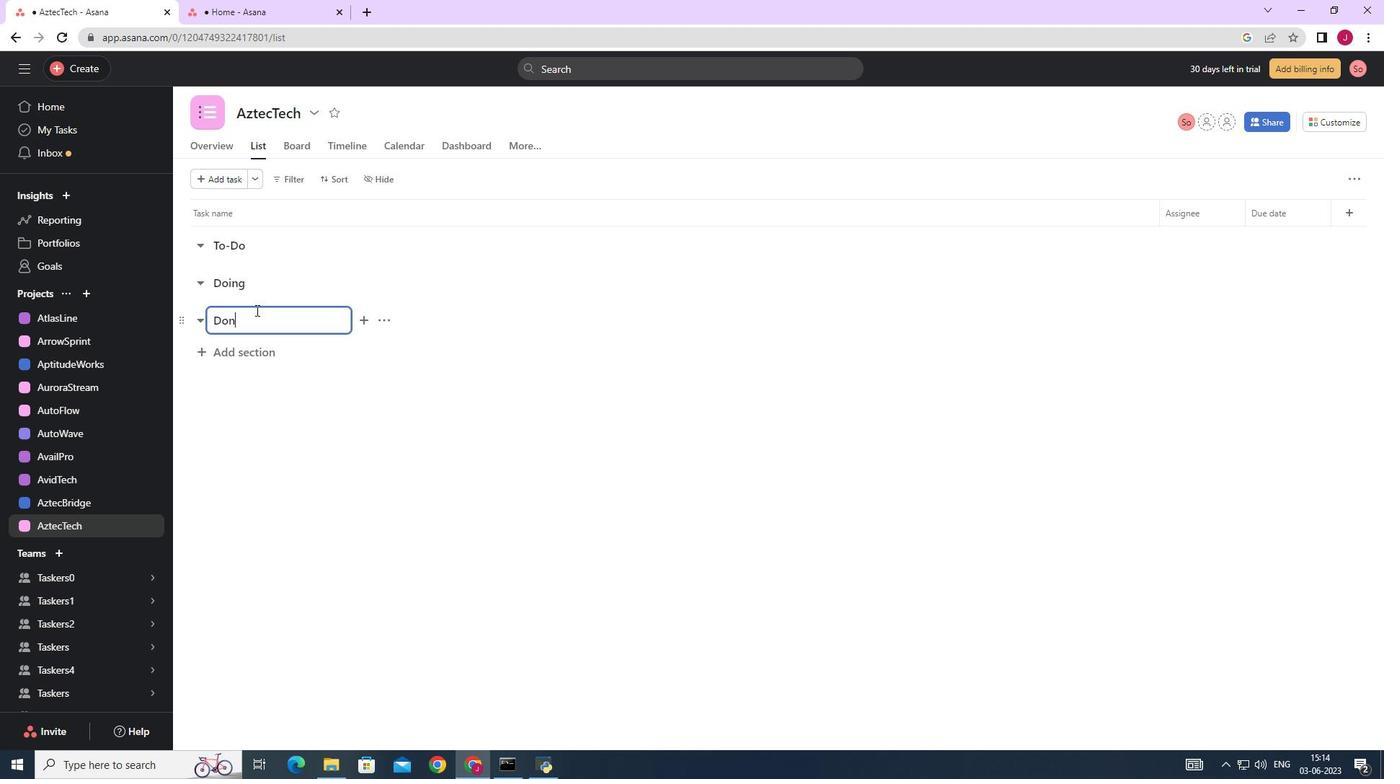 
Action: Mouse moved to (258, 354)
Screenshot: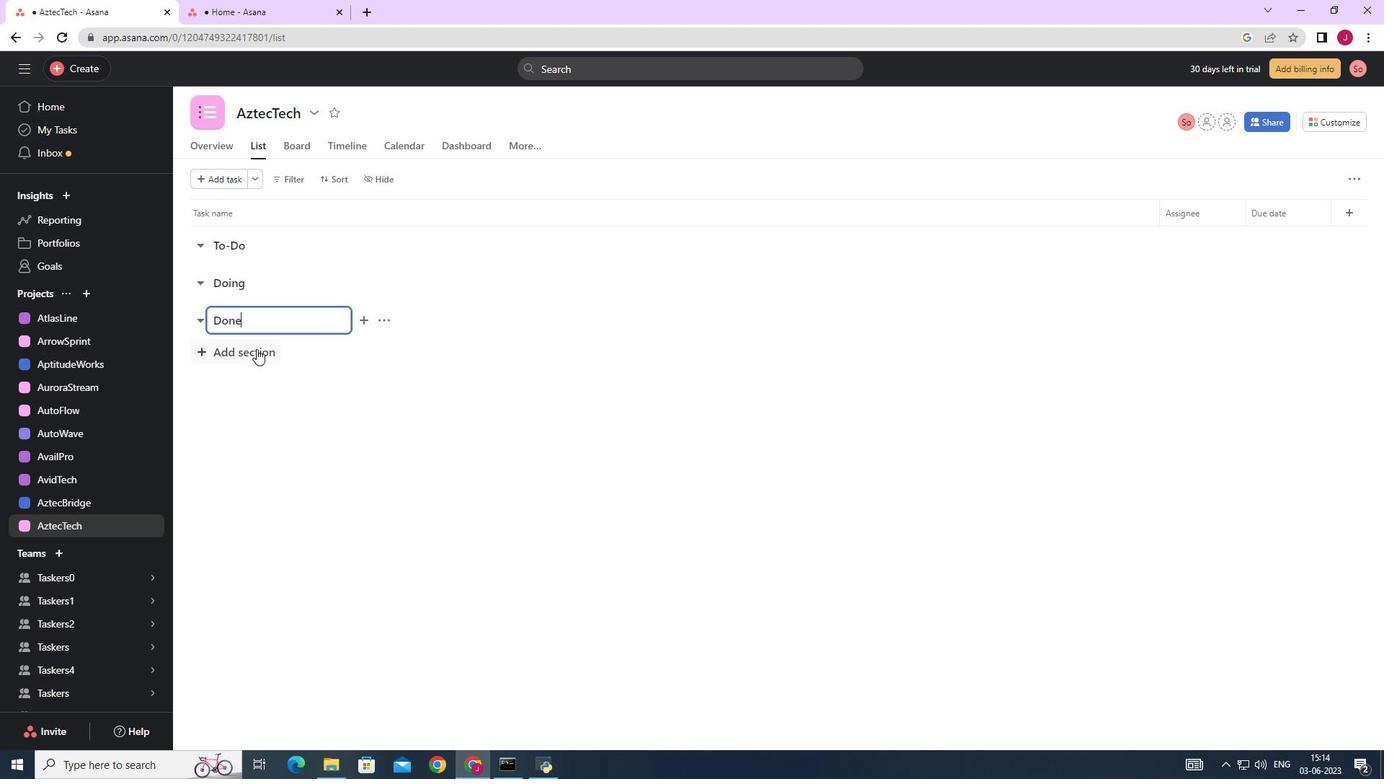 
Action: Mouse pressed left at (258, 354)
Screenshot: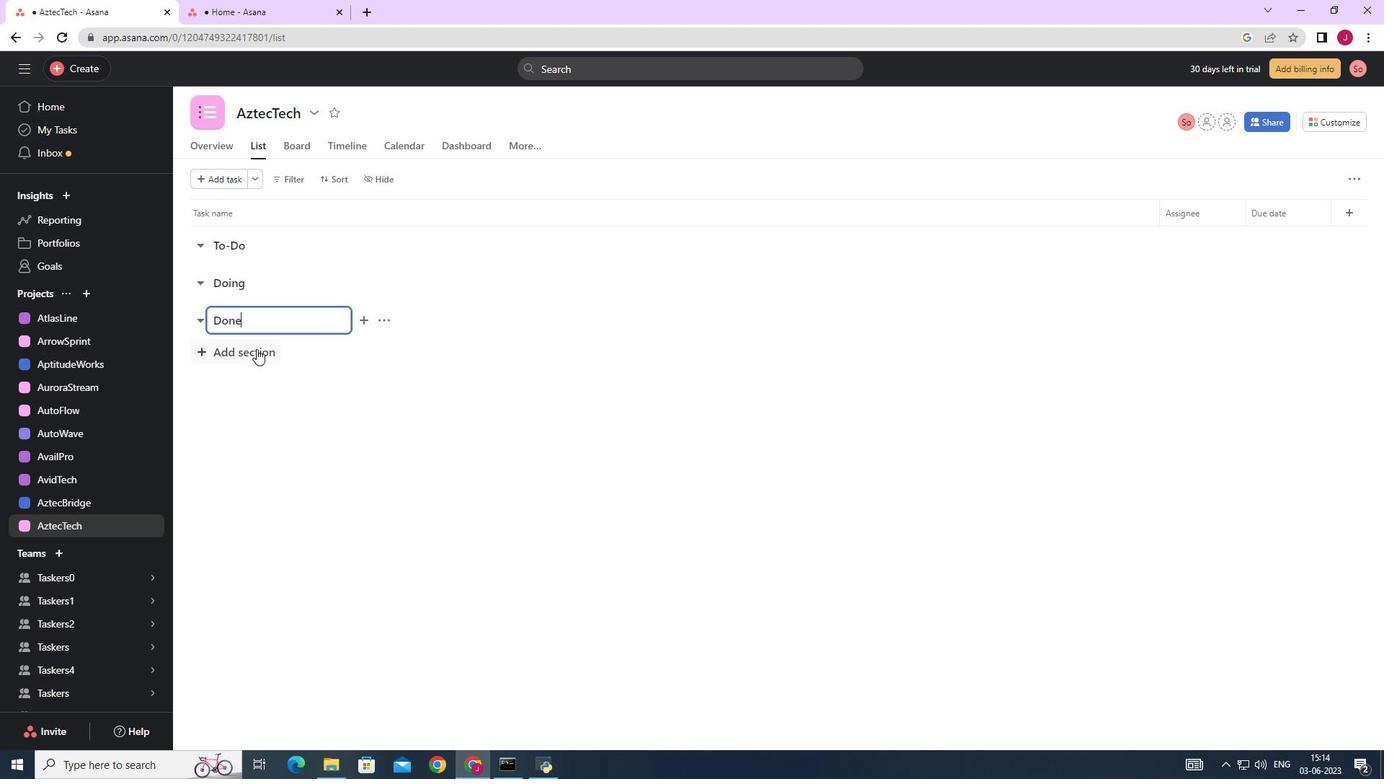 
